 Task: Forward email as attachment with the signature Haven Turner with the subject Confirmation of a call from softage.8@softage.net to softage.4@softage.net and softage.5@softage.net with BCC to softage.6@softage.net with the message I appreciate your attention to detail and thoroughness in this project.
Action: Mouse moved to (94, 94)
Screenshot: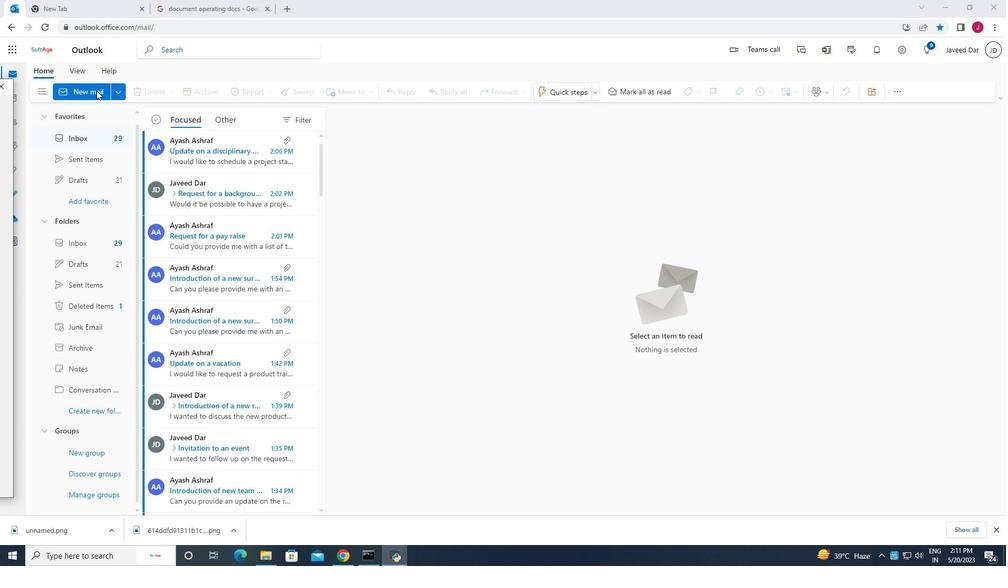 
Action: Mouse pressed left at (94, 94)
Screenshot: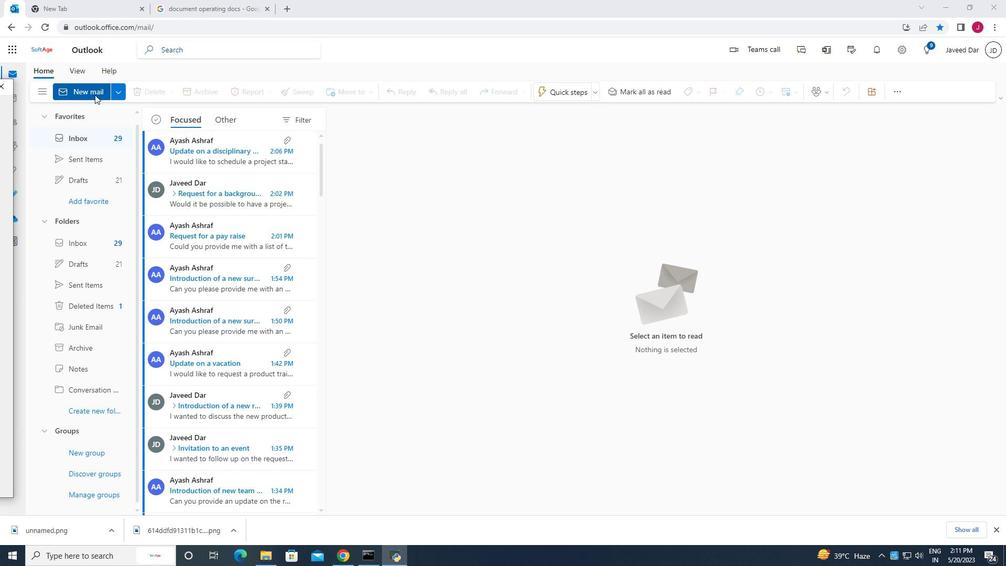 
Action: Mouse moved to (676, 90)
Screenshot: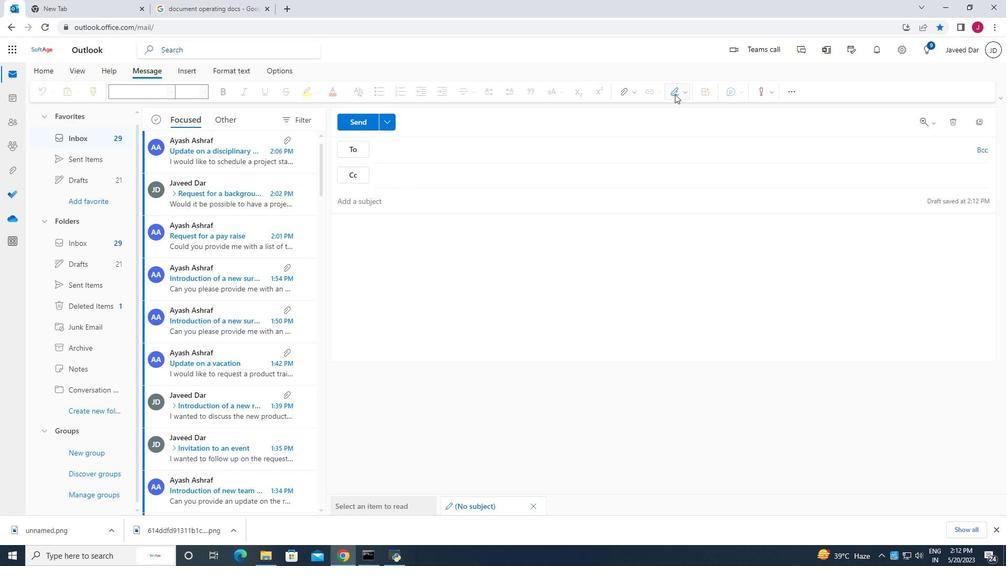 
Action: Mouse pressed left at (676, 90)
Screenshot: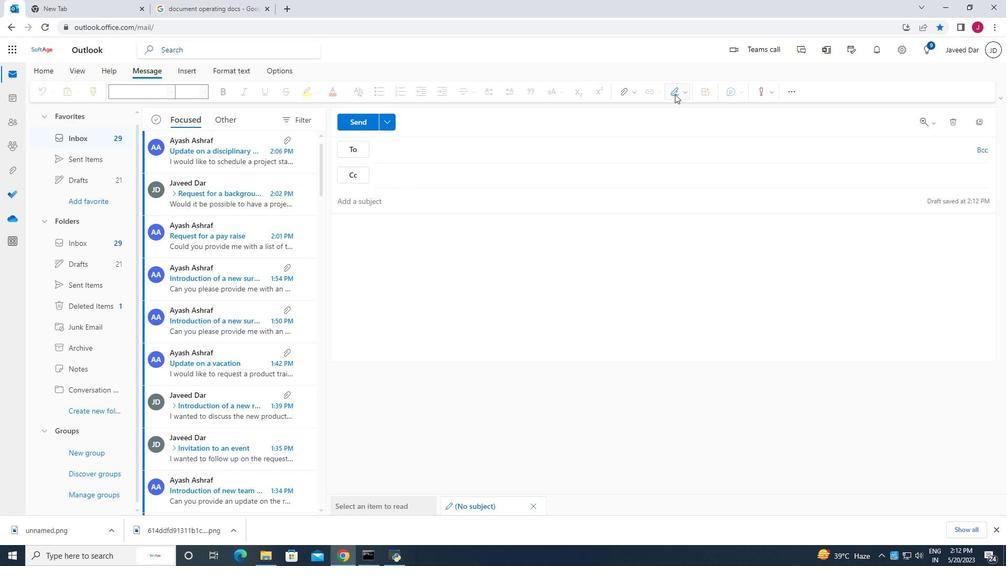 
Action: Mouse moved to (655, 113)
Screenshot: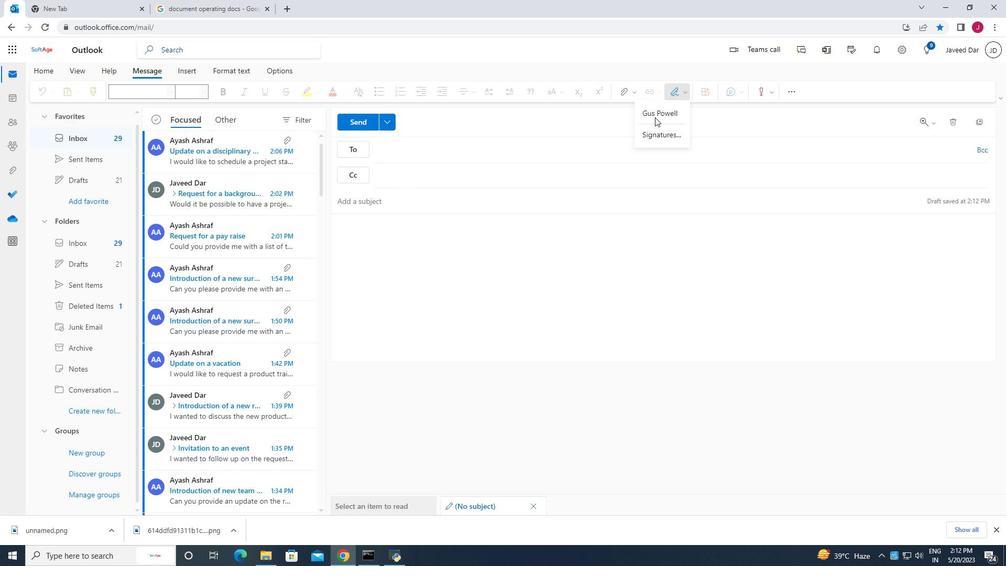 
Action: Mouse pressed left at (655, 113)
Screenshot: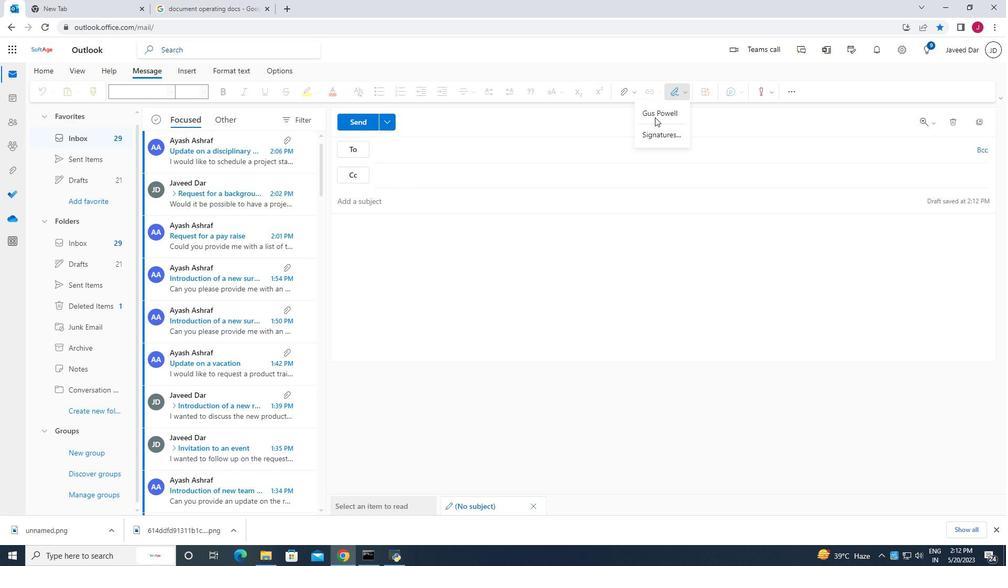 
Action: Mouse moved to (383, 247)
Screenshot: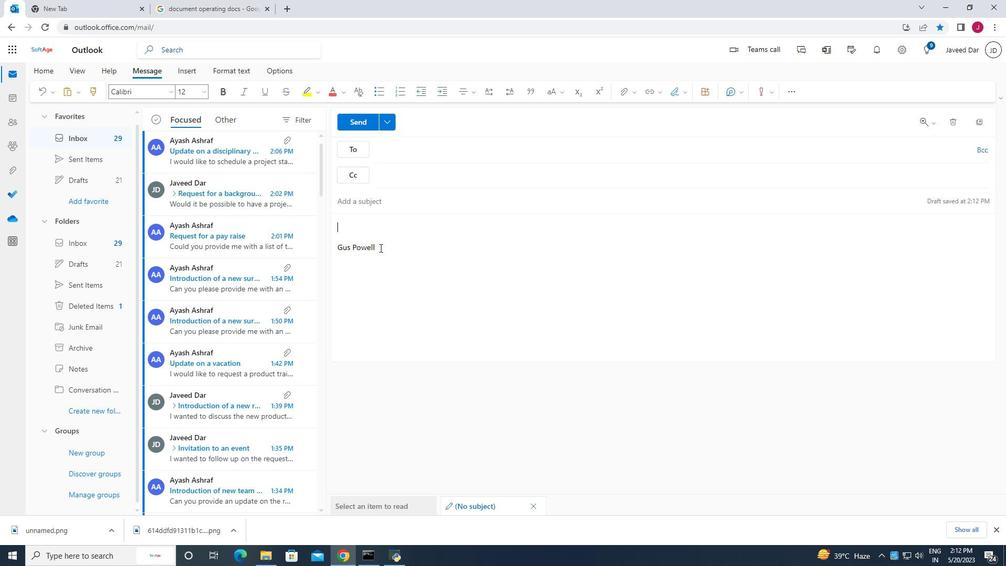 
Action: Mouse pressed left at (383, 247)
Screenshot: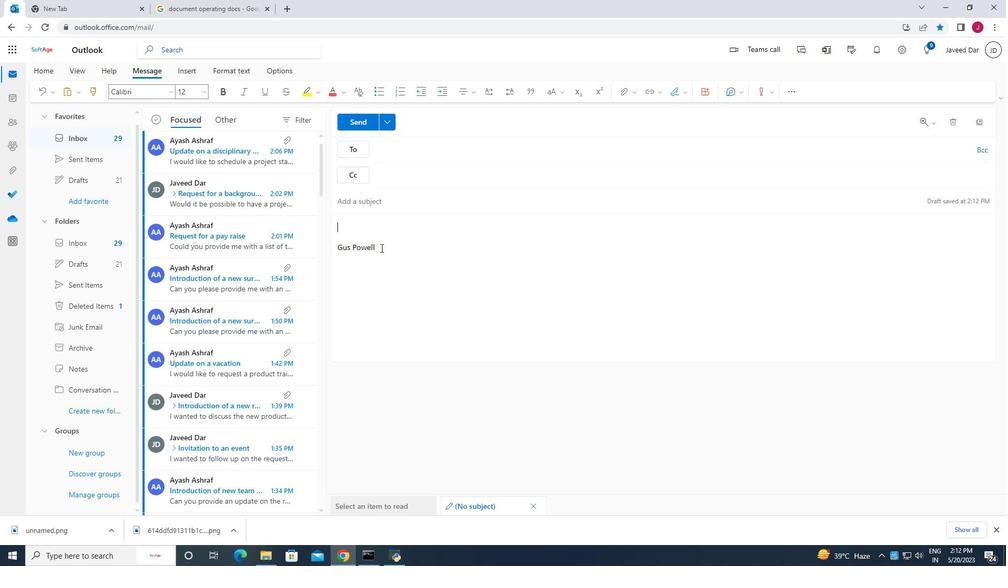
Action: Mouse moved to (380, 246)
Screenshot: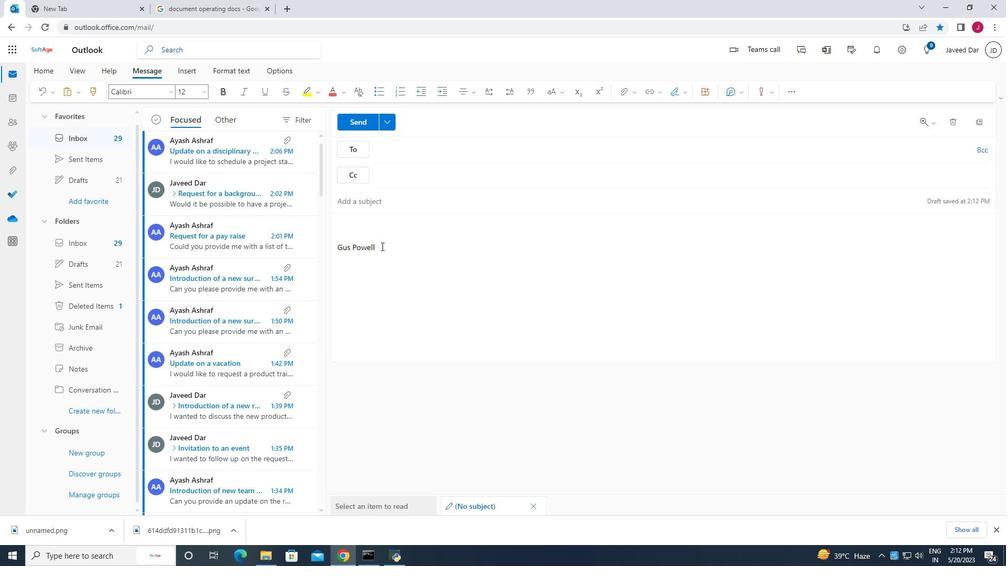 
Action: Key pressed <Key.backspace>
Screenshot: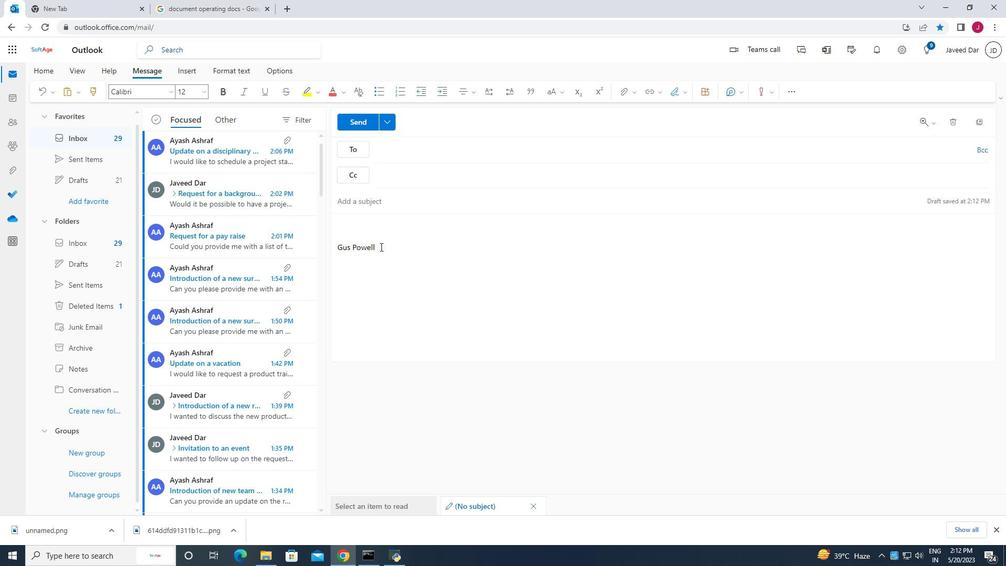 
Action: Mouse moved to (376, 246)
Screenshot: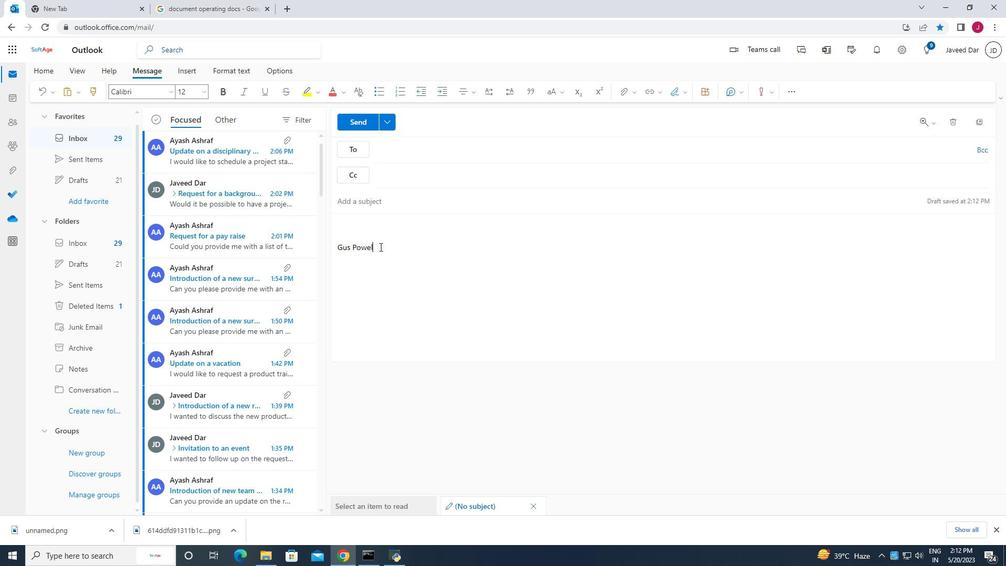 
Action: Key pressed <Key.backspace><Key.backspace><Key.backspace><Key.backspace><Key.backspace><Key.backspace><Key.backspace><Key.backspace><Key.backspace><Key.backspace><Key.backspace>
Screenshot: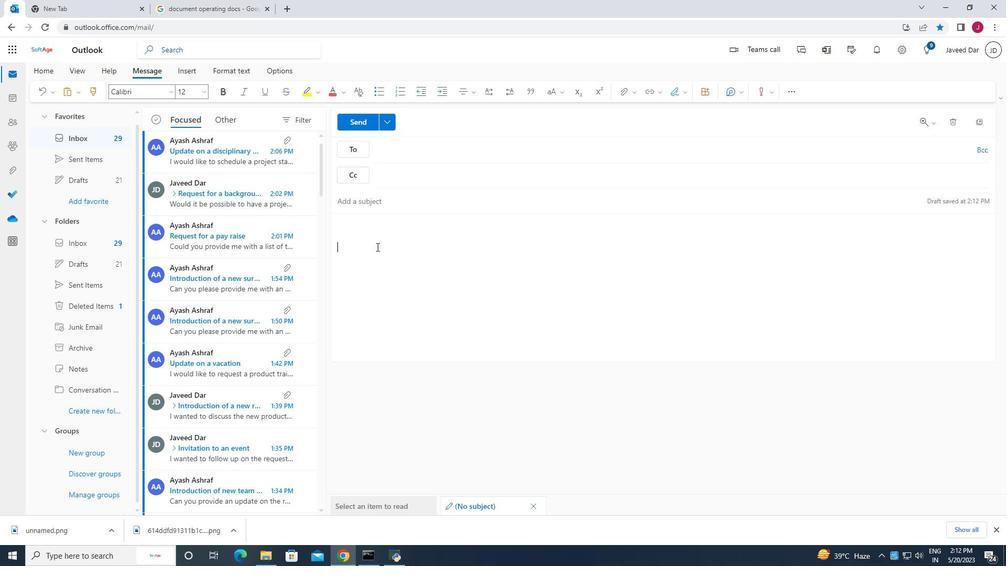 
Action: Mouse moved to (385, 239)
Screenshot: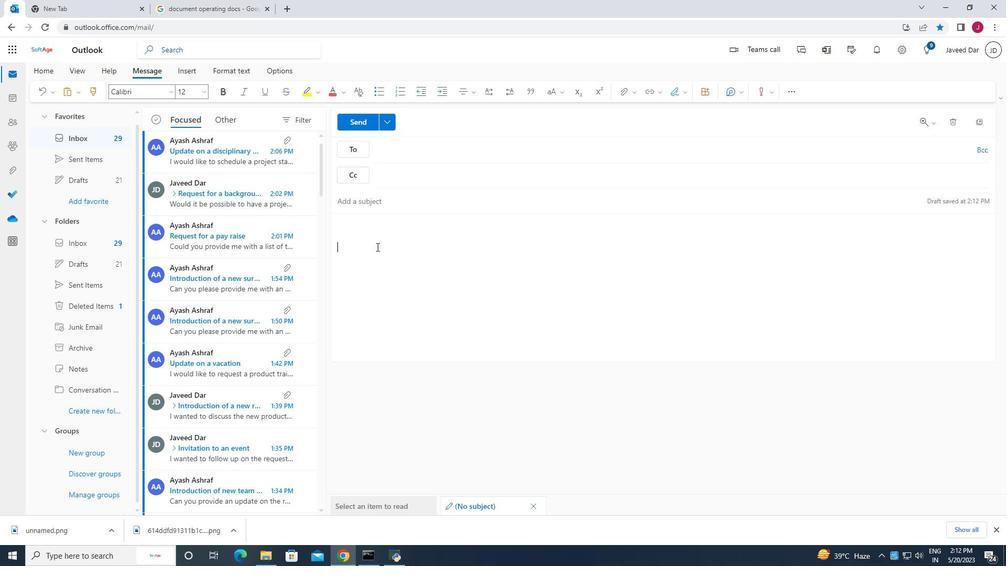 
Action: Key pressed <Key.backspace>
Screenshot: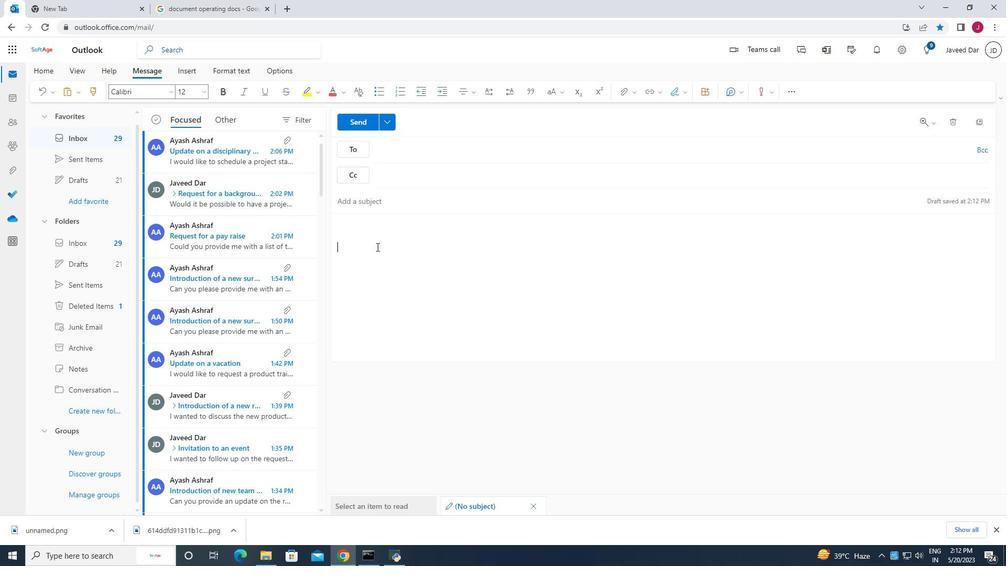 
Action: Mouse moved to (675, 89)
Screenshot: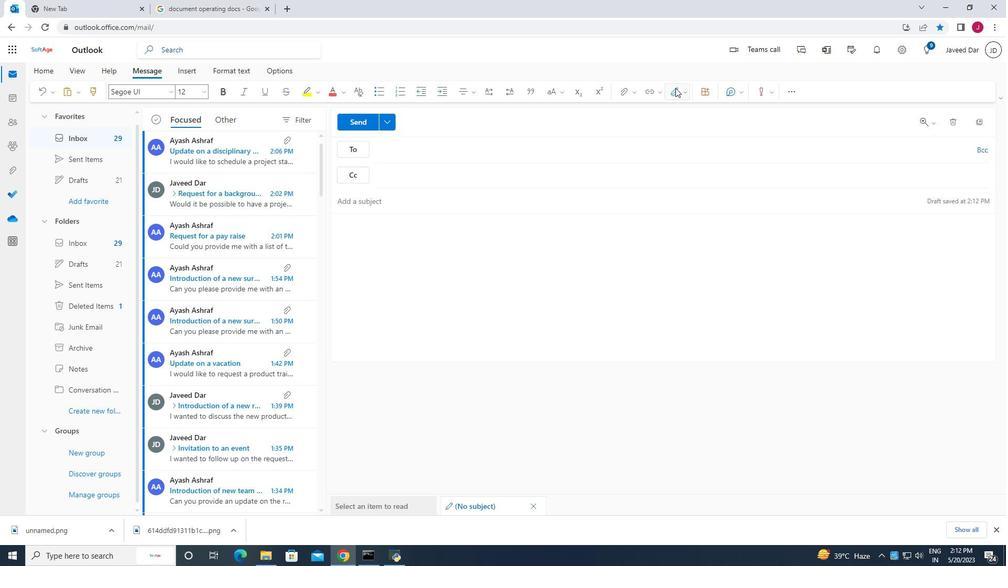 
Action: Mouse pressed left at (675, 89)
Screenshot: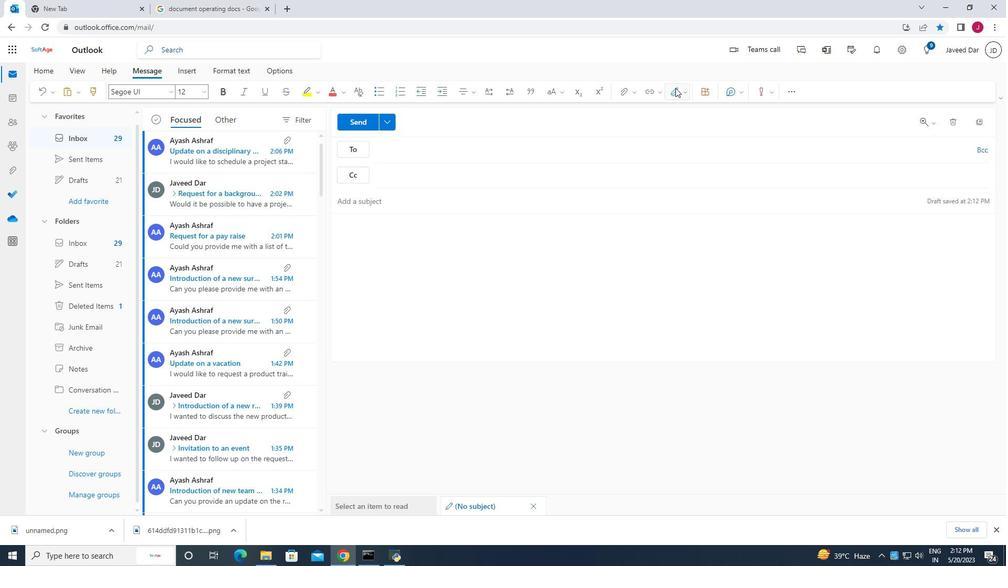 
Action: Mouse moved to (677, 133)
Screenshot: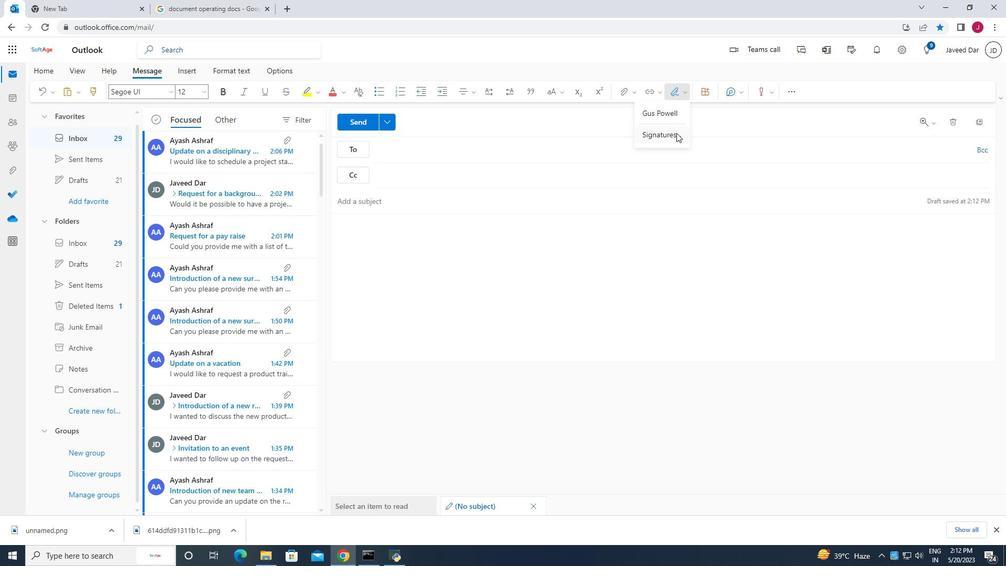 
Action: Mouse pressed left at (677, 133)
Screenshot: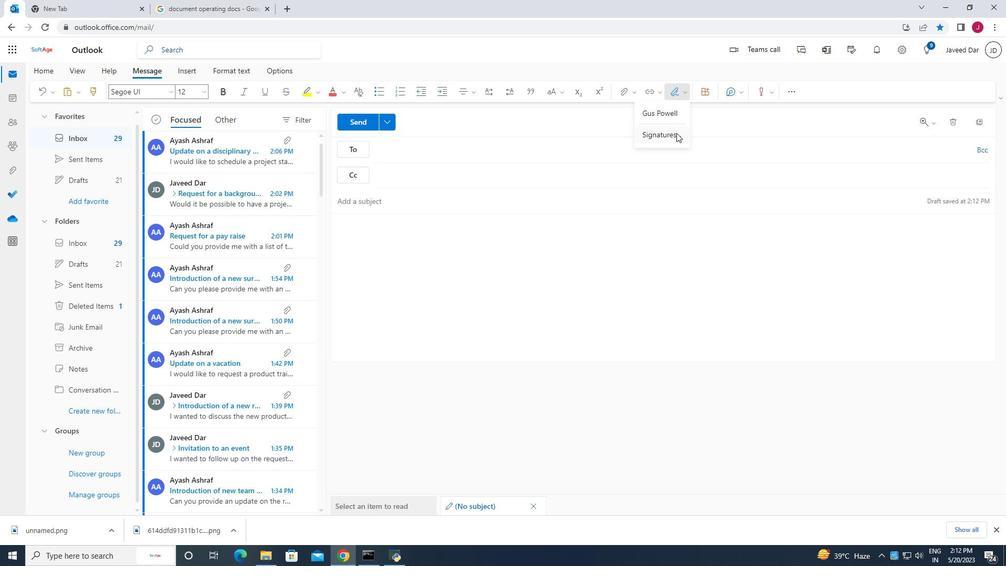 
Action: Mouse moved to (712, 171)
Screenshot: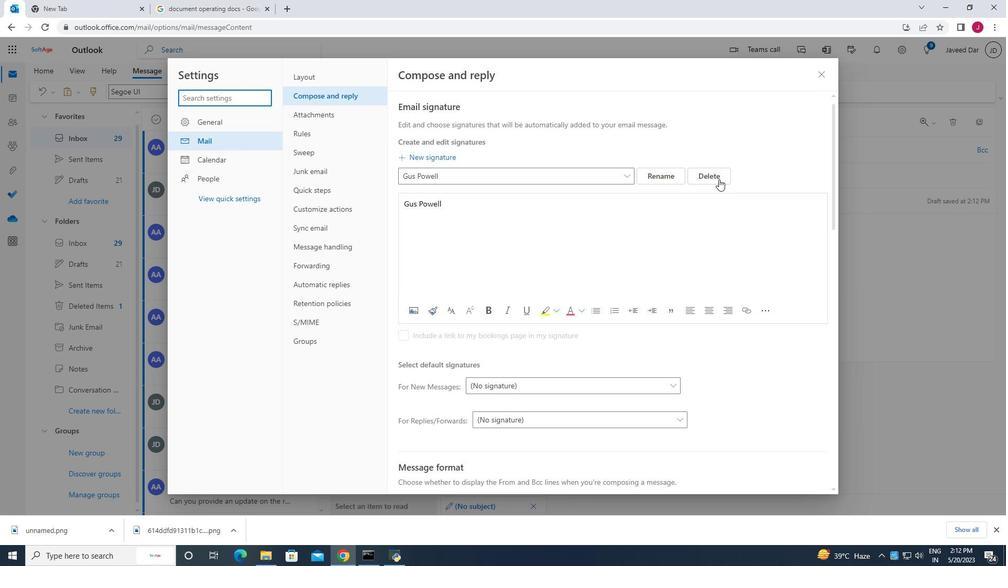 
Action: Mouse pressed left at (712, 171)
Screenshot: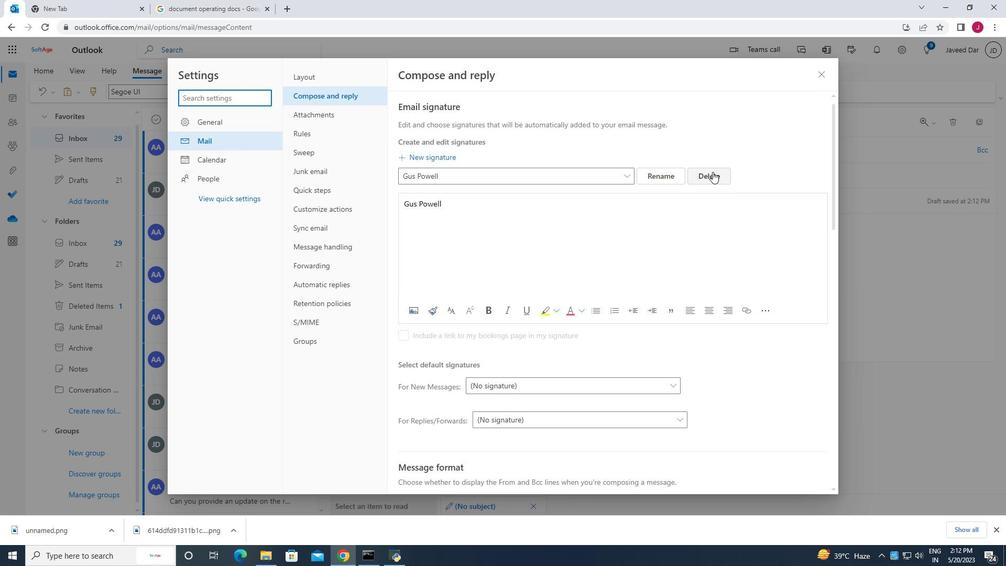 
Action: Mouse moved to (447, 178)
Screenshot: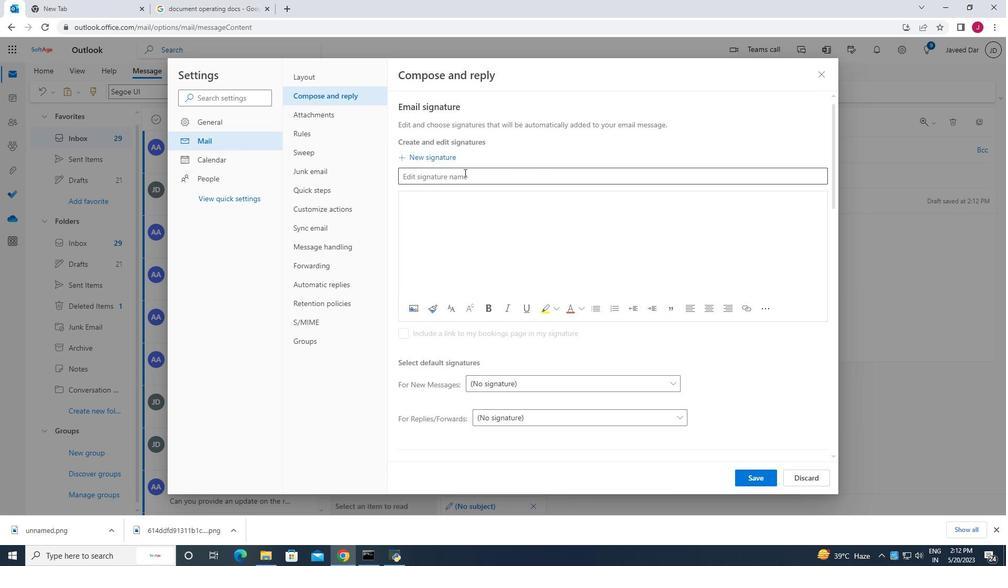 
Action: Mouse pressed left at (447, 178)
Screenshot: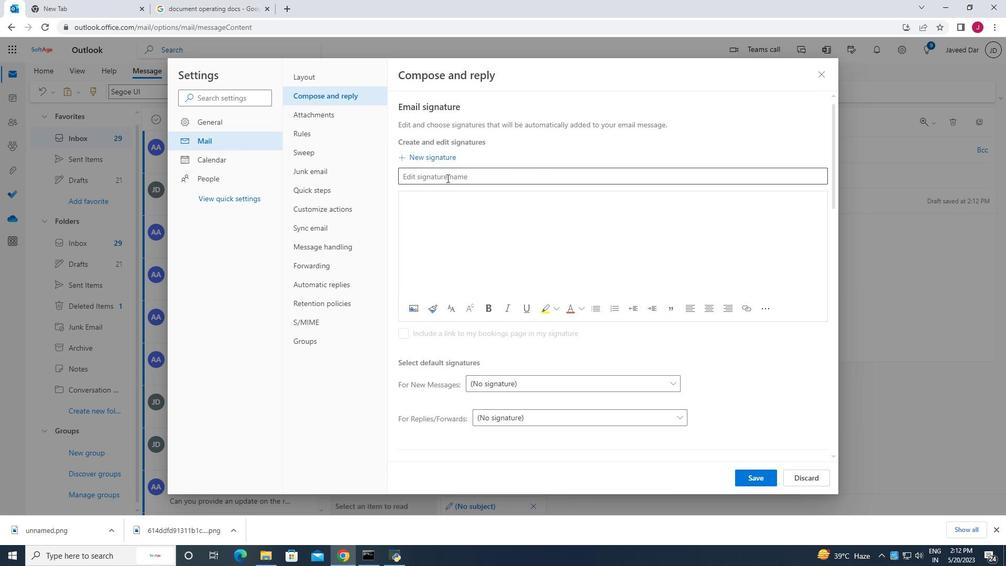 
Action: Mouse moved to (447, 174)
Screenshot: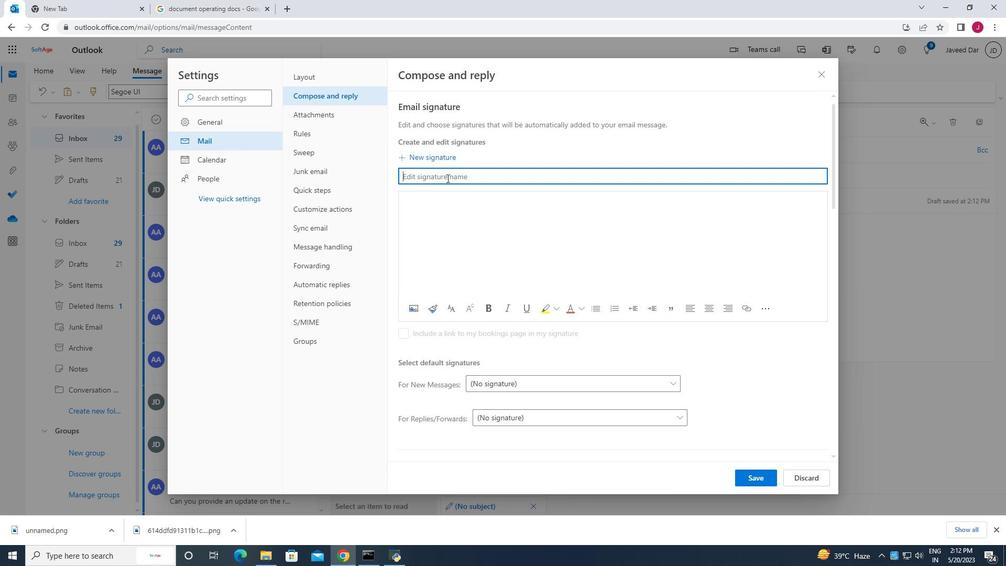 
Action: Key pressed <Key.caps_lock>H<Key.caps_lock>aven<Key.space><Key.caps_lock>T<Key.caps_lock>urner
Screenshot: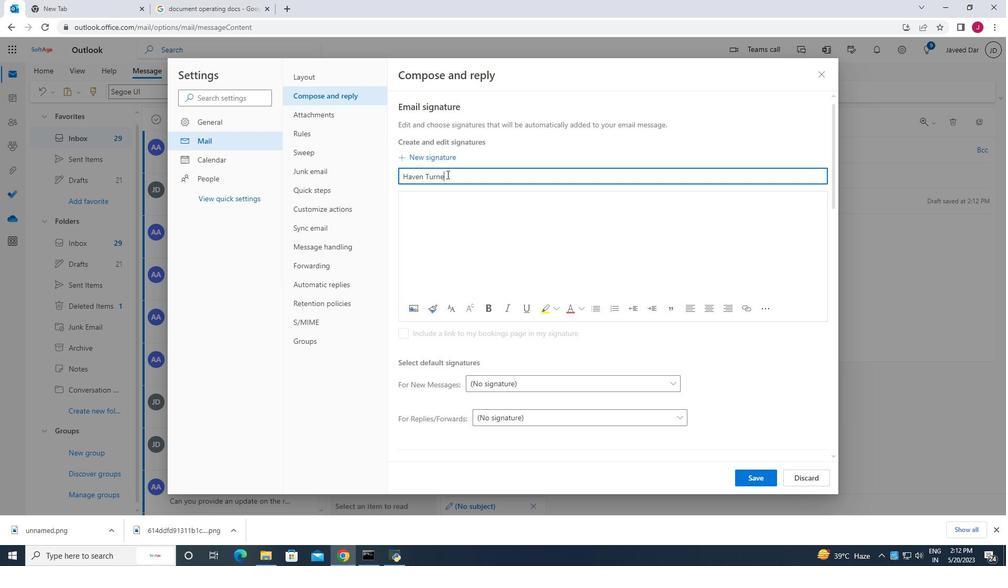 
Action: Mouse moved to (428, 199)
Screenshot: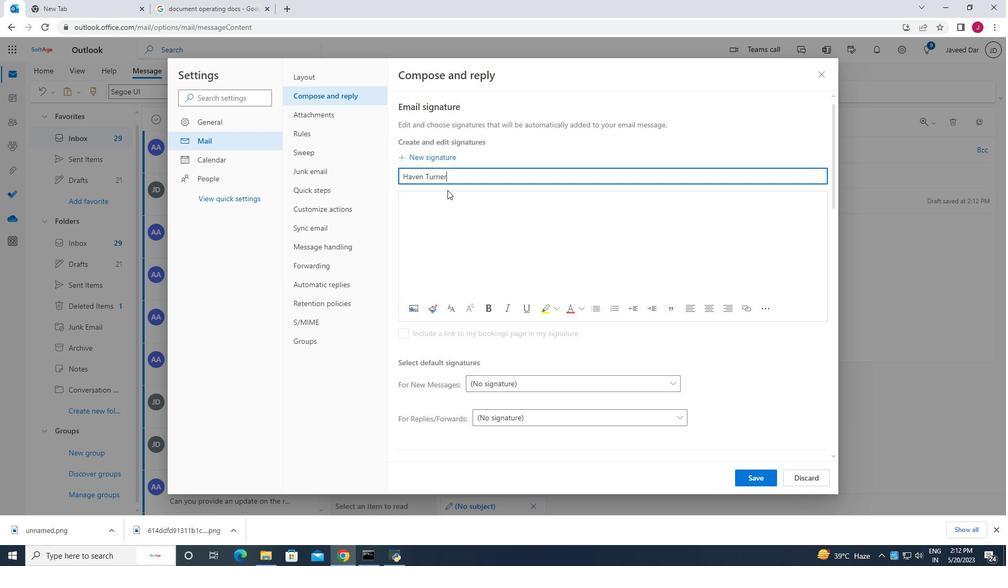 
Action: Mouse pressed left at (428, 199)
Screenshot: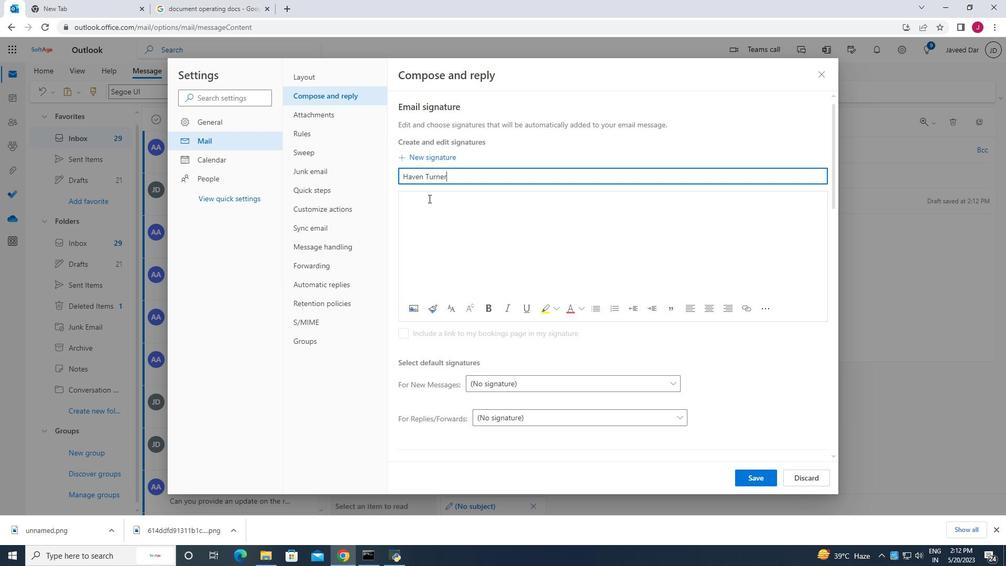 
Action: Mouse moved to (426, 198)
Screenshot: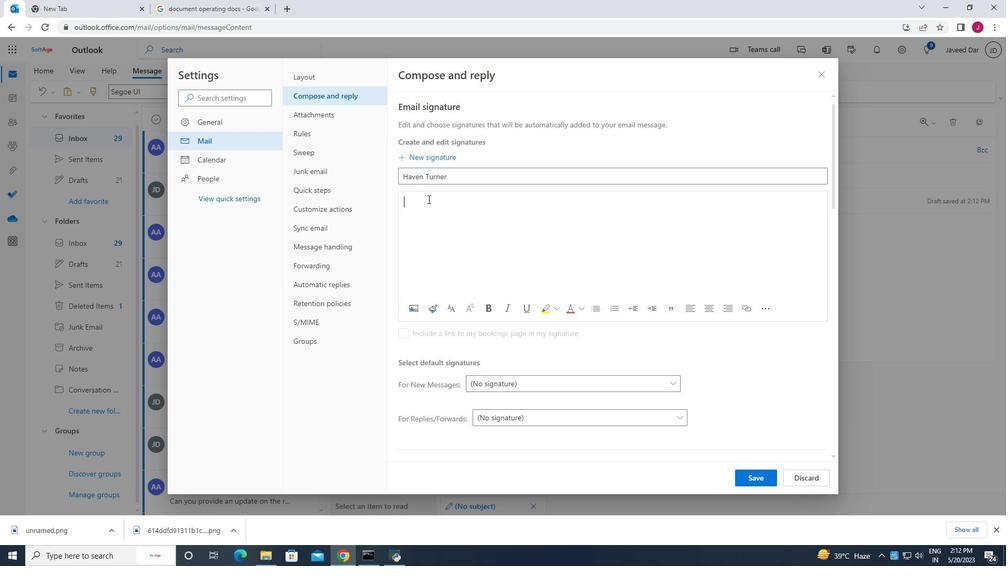 
Action: Key pressed <Key.caps_lock>H<Key.caps_lock>aven<Key.space><Key.caps_lock>T<Key.caps_lock>urner
Screenshot: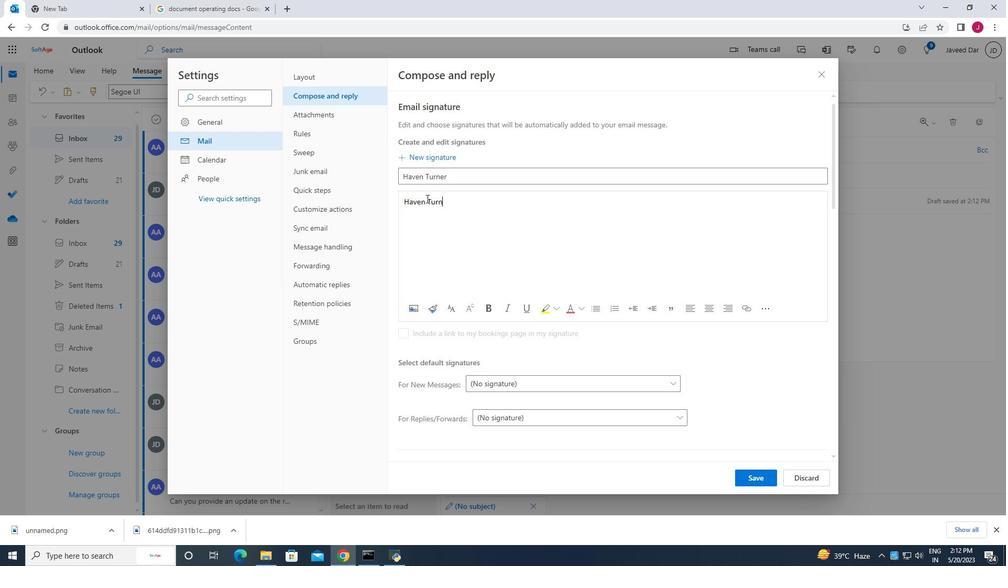 
Action: Mouse moved to (761, 476)
Screenshot: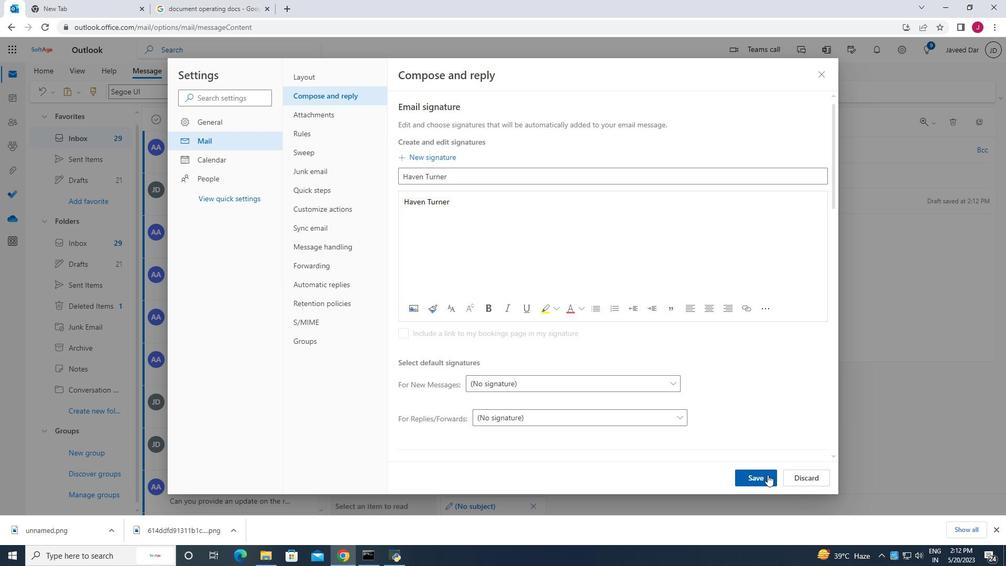 
Action: Mouse pressed left at (761, 476)
Screenshot: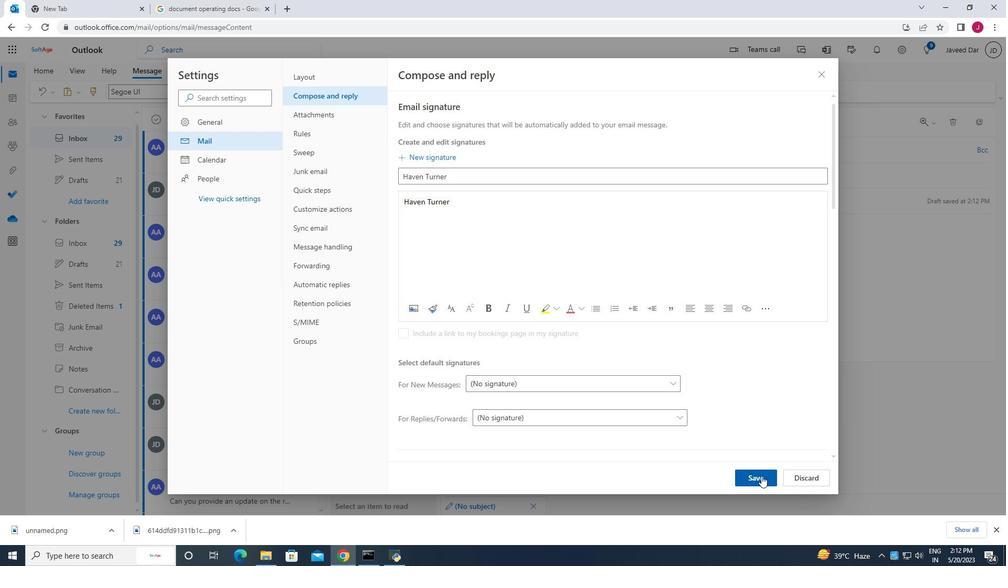 
Action: Mouse moved to (820, 74)
Screenshot: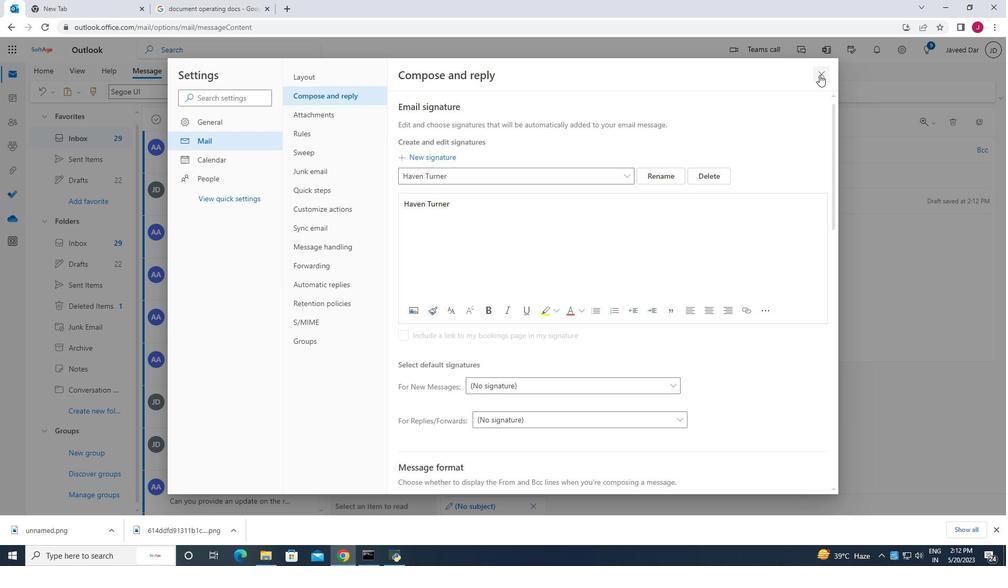 
Action: Mouse pressed left at (820, 74)
Screenshot: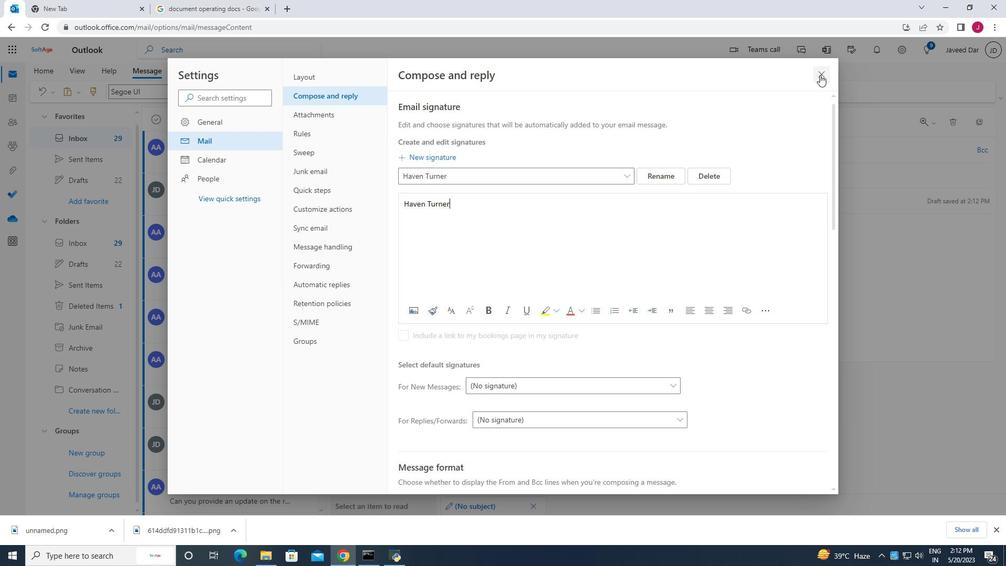 
Action: Mouse moved to (674, 92)
Screenshot: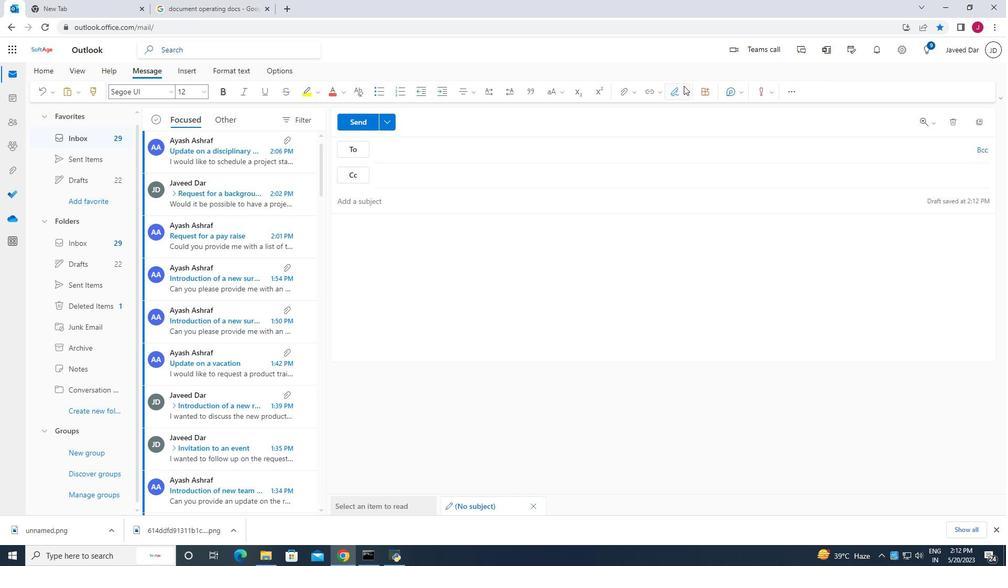 
Action: Mouse pressed left at (674, 92)
Screenshot: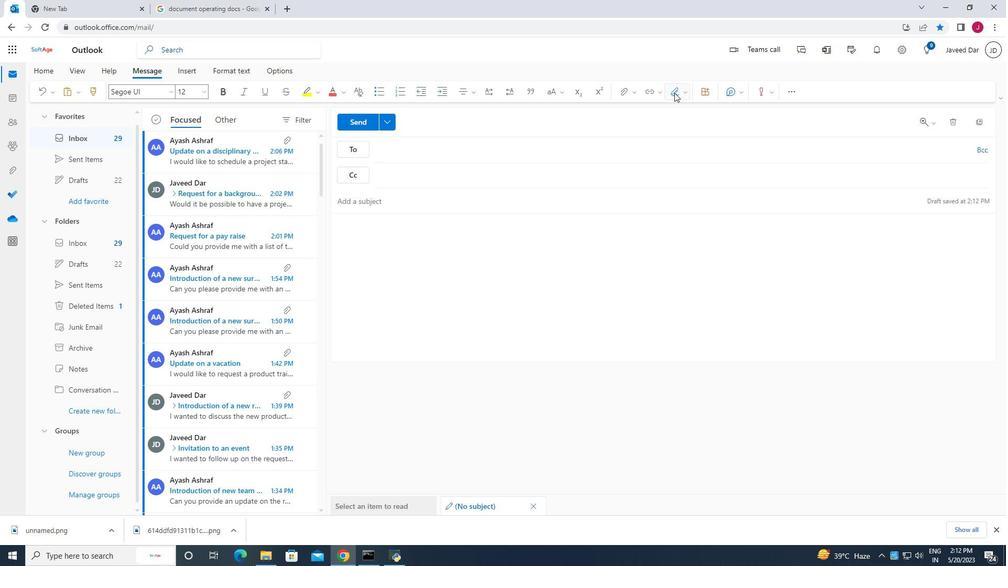 
Action: Mouse moved to (653, 114)
Screenshot: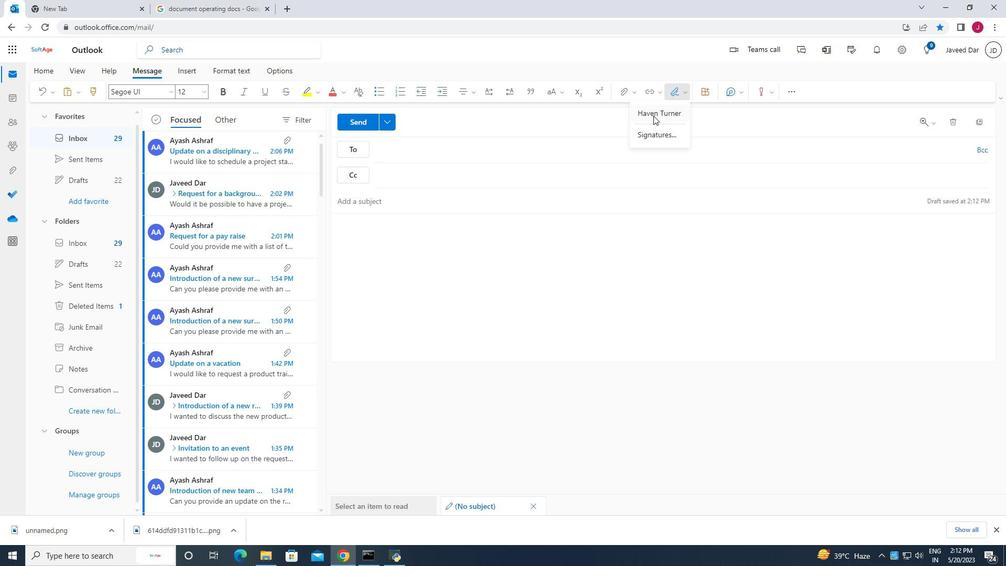 
Action: Mouse pressed left at (653, 114)
Screenshot: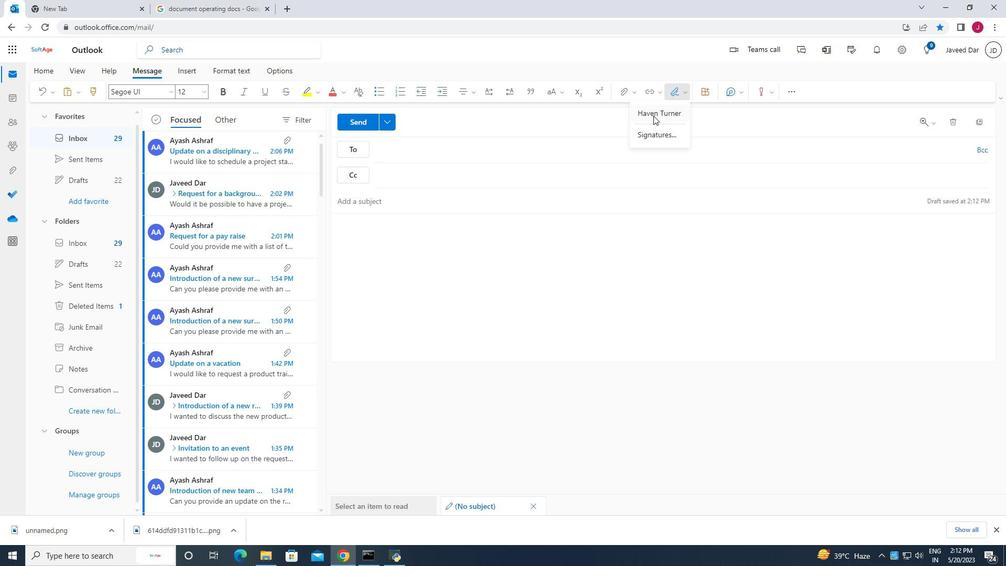 
Action: Mouse moved to (357, 199)
Screenshot: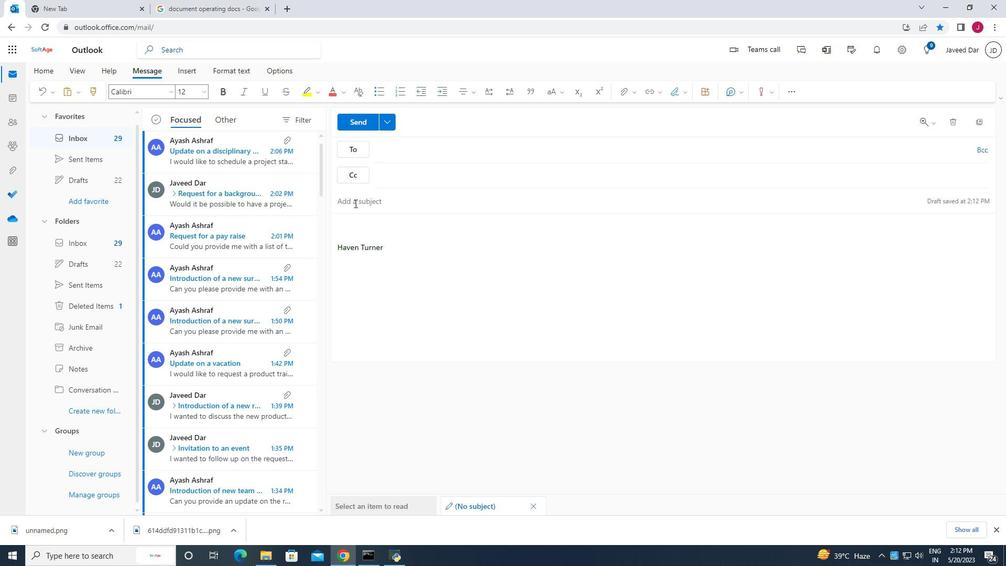 
Action: Mouse pressed left at (357, 199)
Screenshot: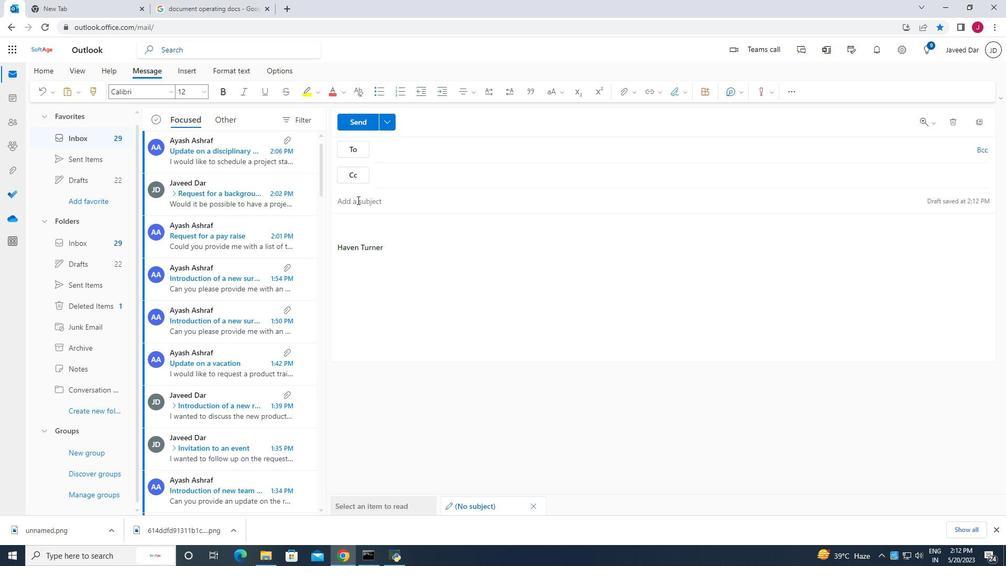
Action: Mouse moved to (358, 199)
Screenshot: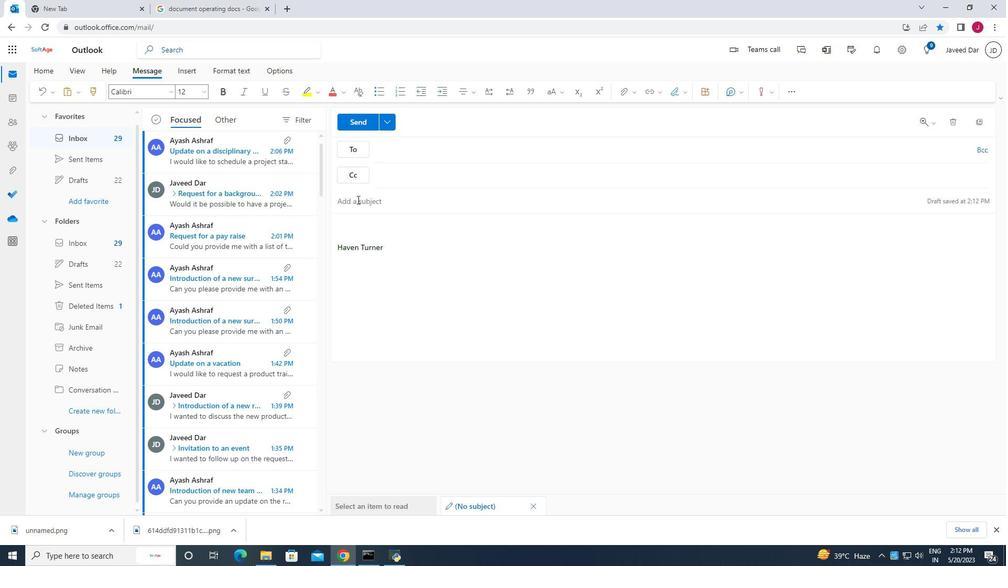 
Action: Key pressed <Key.caps_lock>C<Key.caps_lock>onfirmation<Key.space>of<Key.space>a<Key.space>call<Key.space>
Screenshot: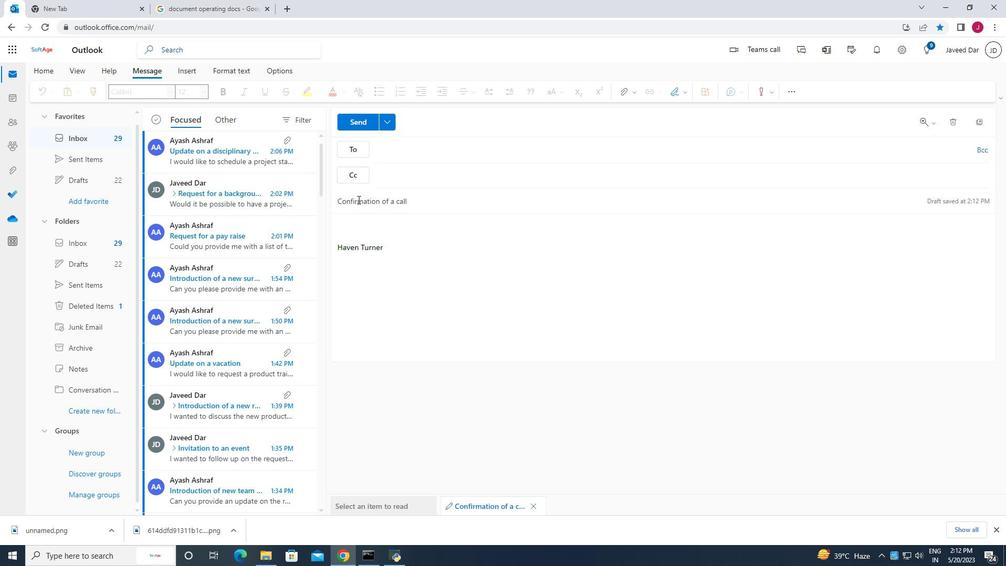 
Action: Mouse moved to (364, 235)
Screenshot: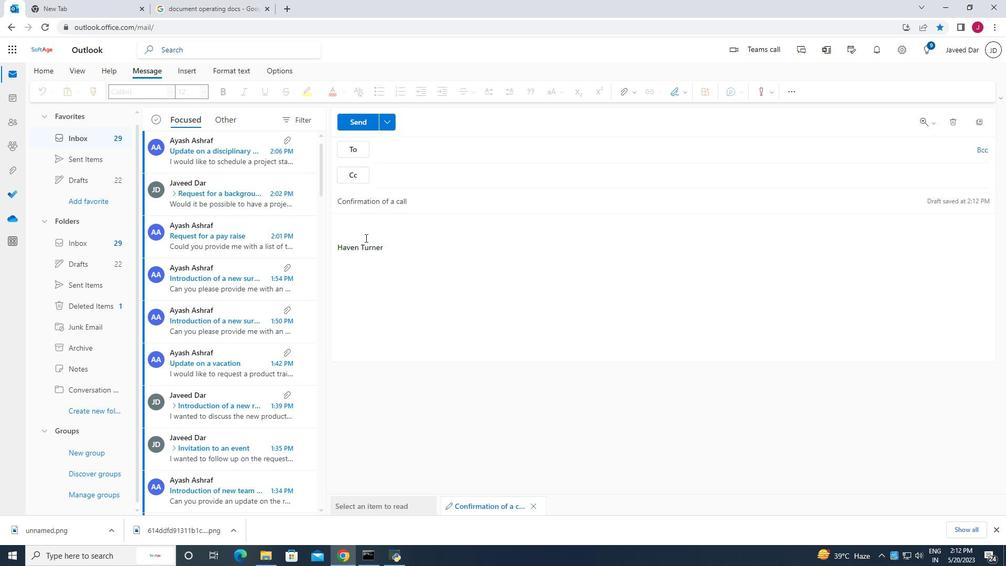 
Action: Mouse pressed left at (364, 235)
Screenshot: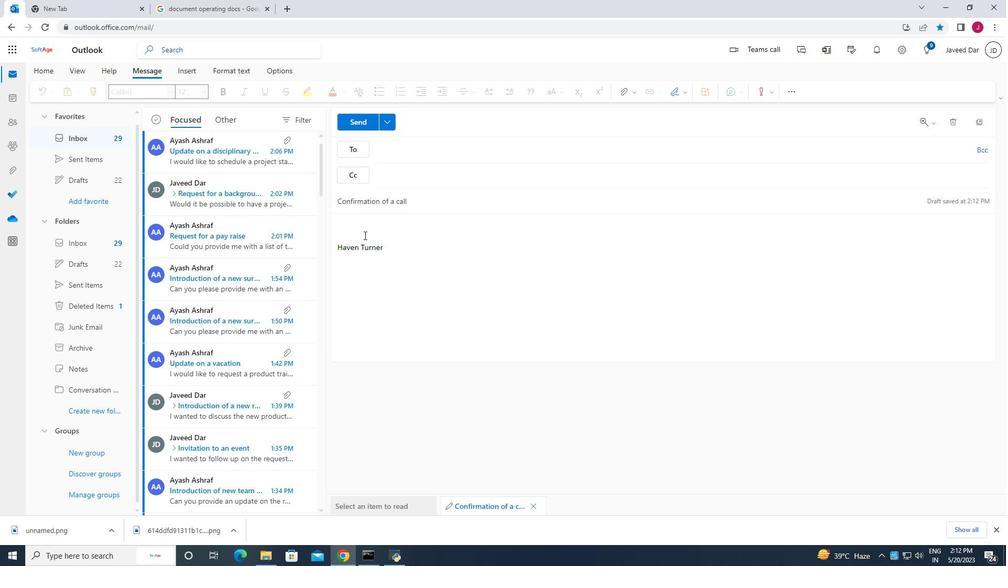 
Action: Mouse moved to (372, 220)
Screenshot: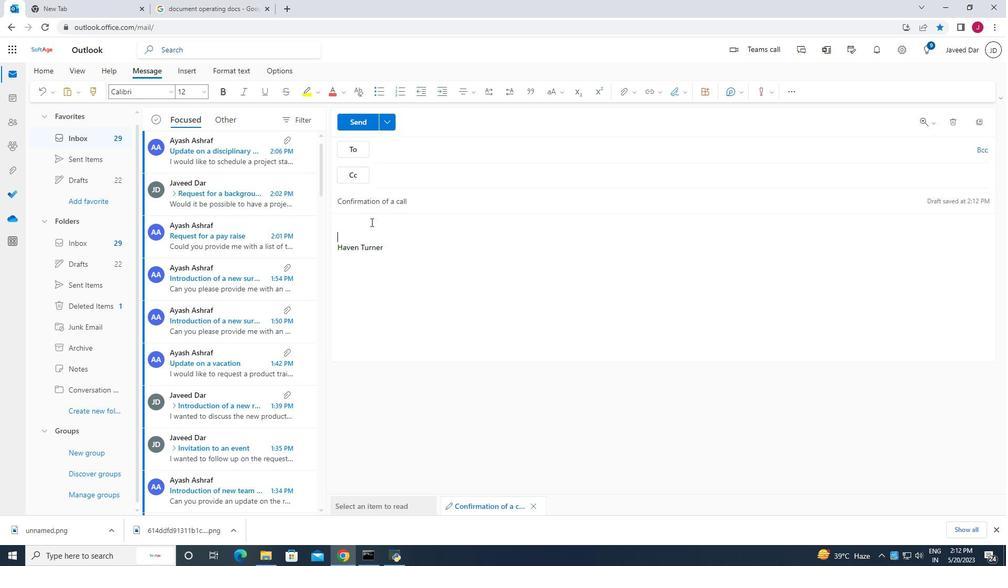 
Action: Key pressed <Key.caps_lock>I<Key.caps_lock><Key.space>appriciate<Key.space>your<Key.space>attention<Key.space>
Screenshot: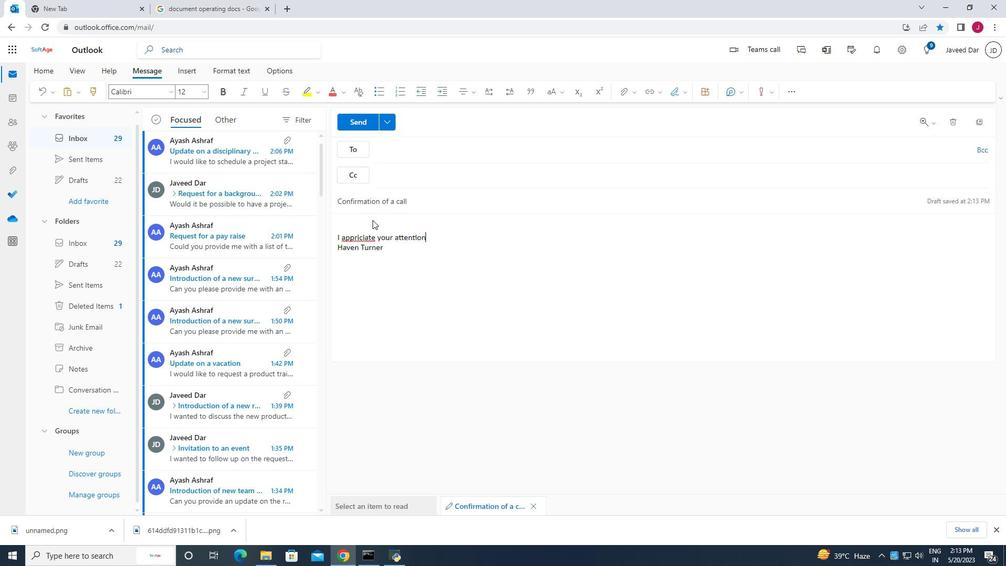 
Action: Mouse moved to (359, 237)
Screenshot: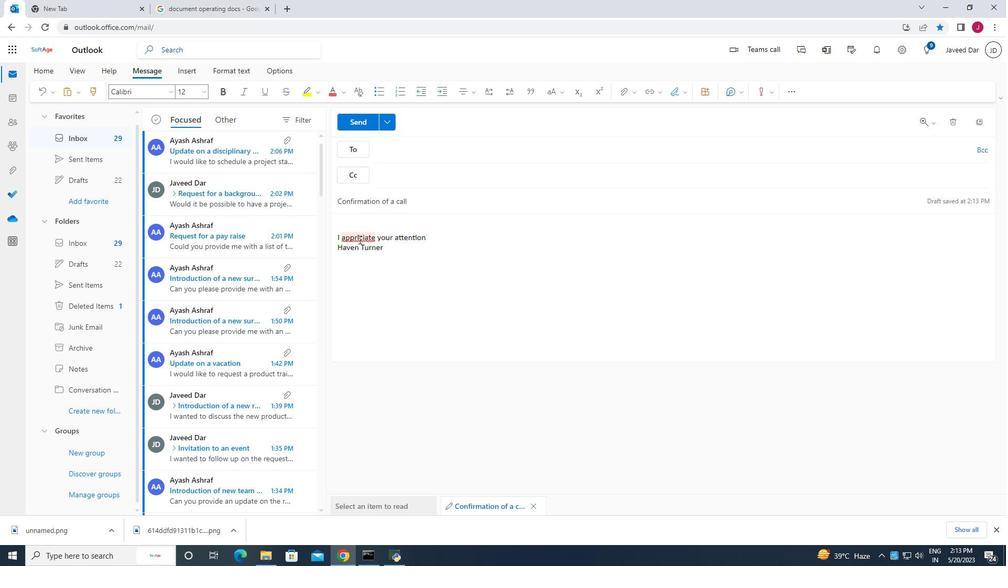 
Action: Mouse pressed left at (359, 237)
Screenshot: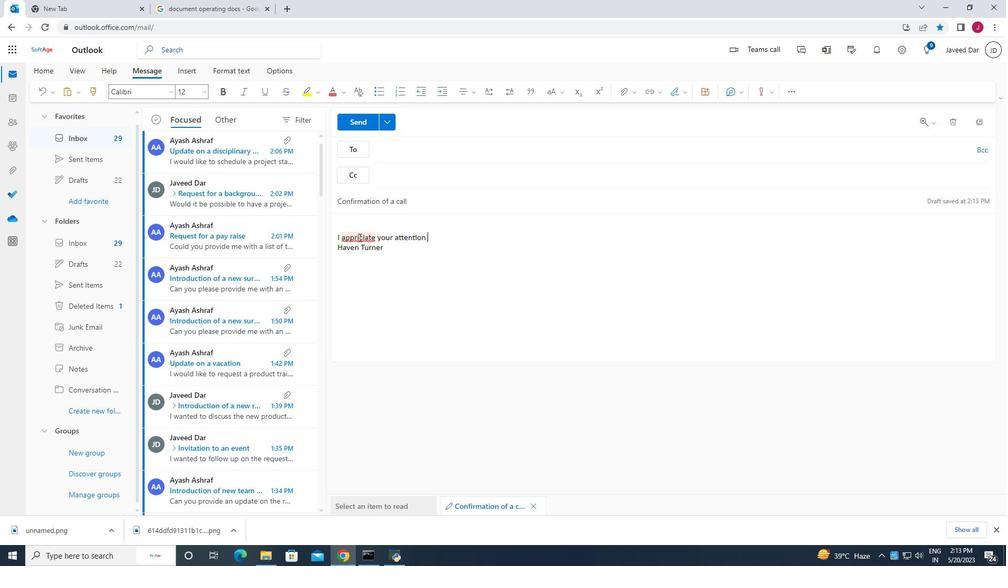 
Action: Mouse moved to (362, 239)
Screenshot: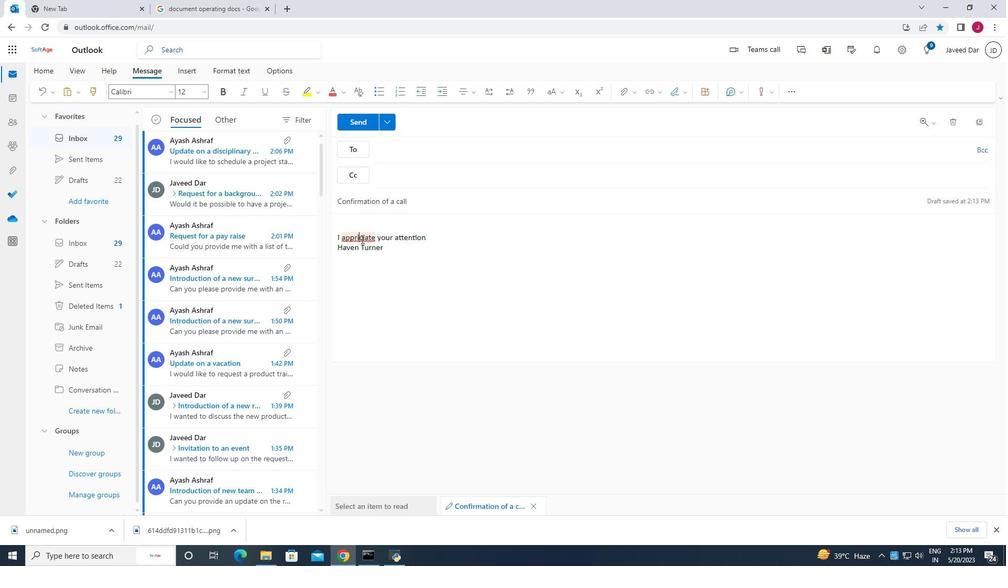 
Action: Key pressed <Key.backspace>e
Screenshot: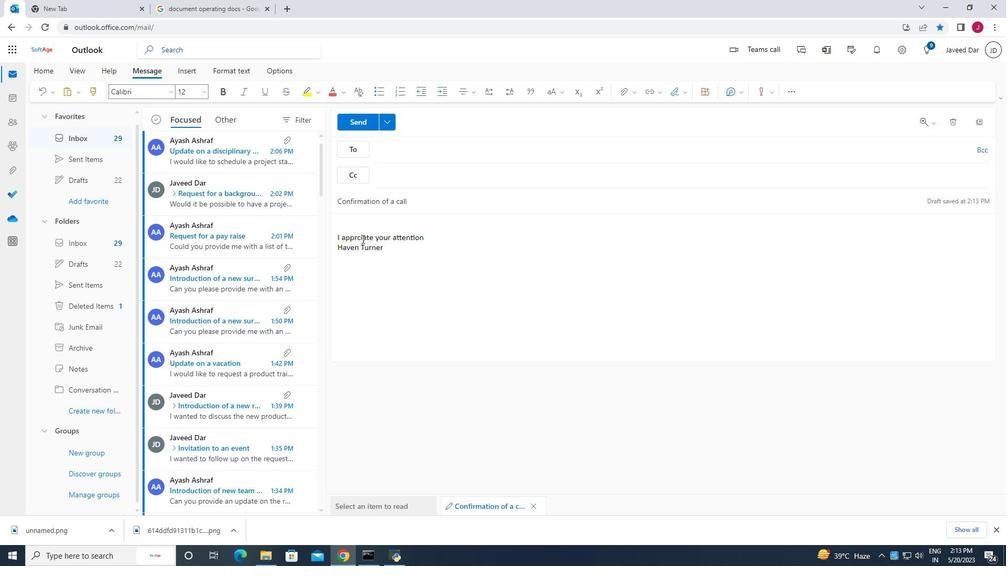 
Action: Mouse moved to (443, 243)
Screenshot: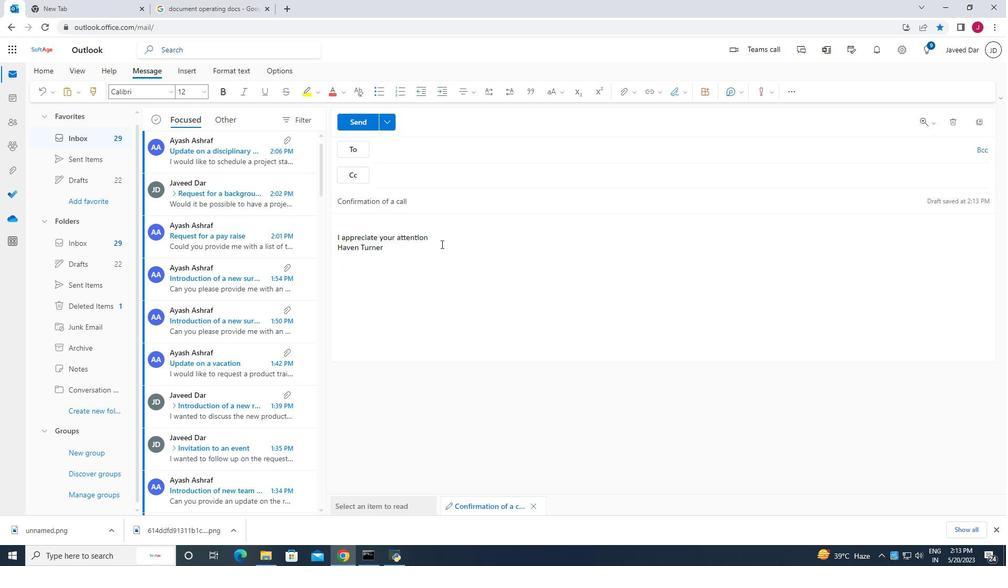 
Action: Mouse pressed left at (443, 243)
Screenshot: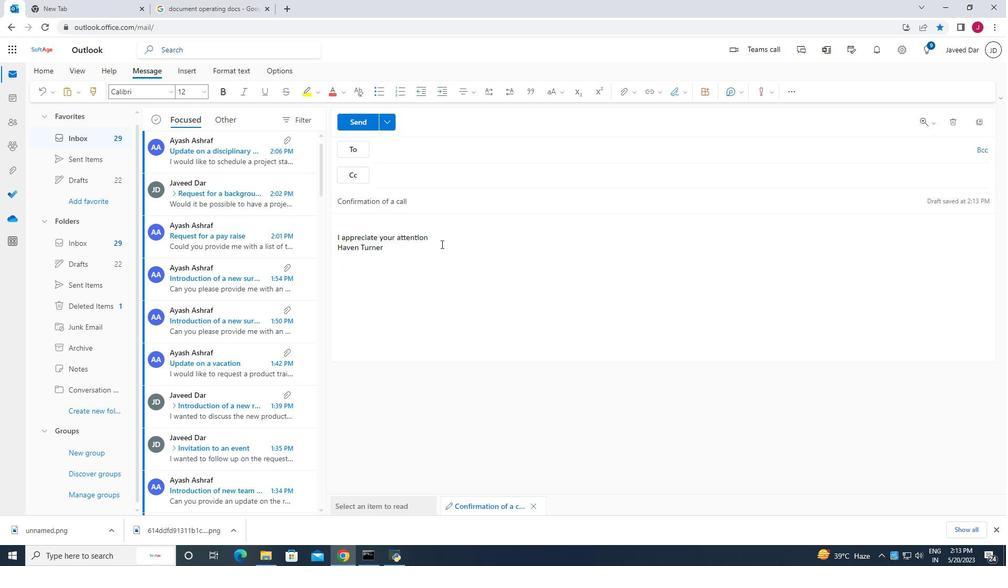 
Action: Mouse moved to (447, 236)
Screenshot: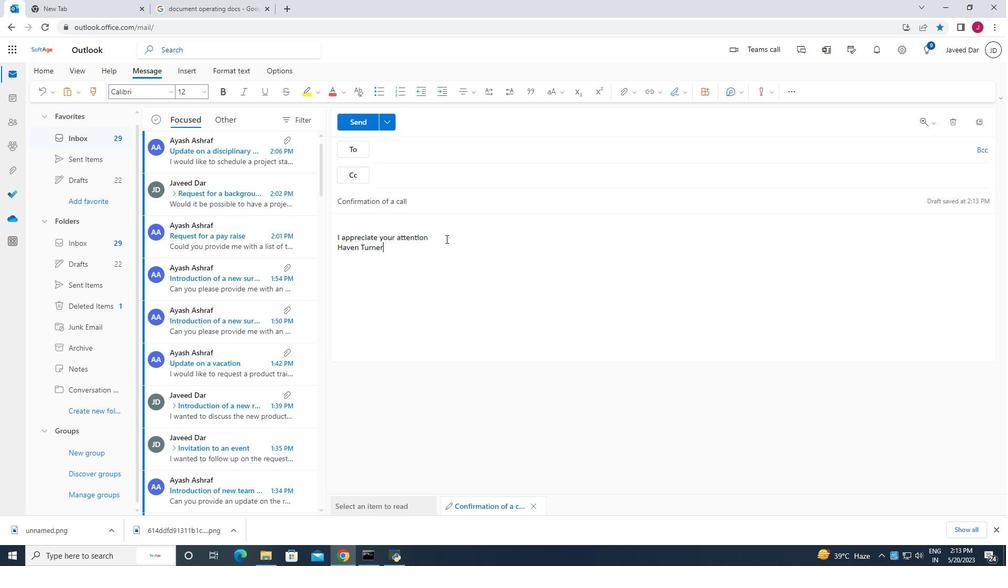 
Action: Mouse pressed left at (447, 236)
Screenshot: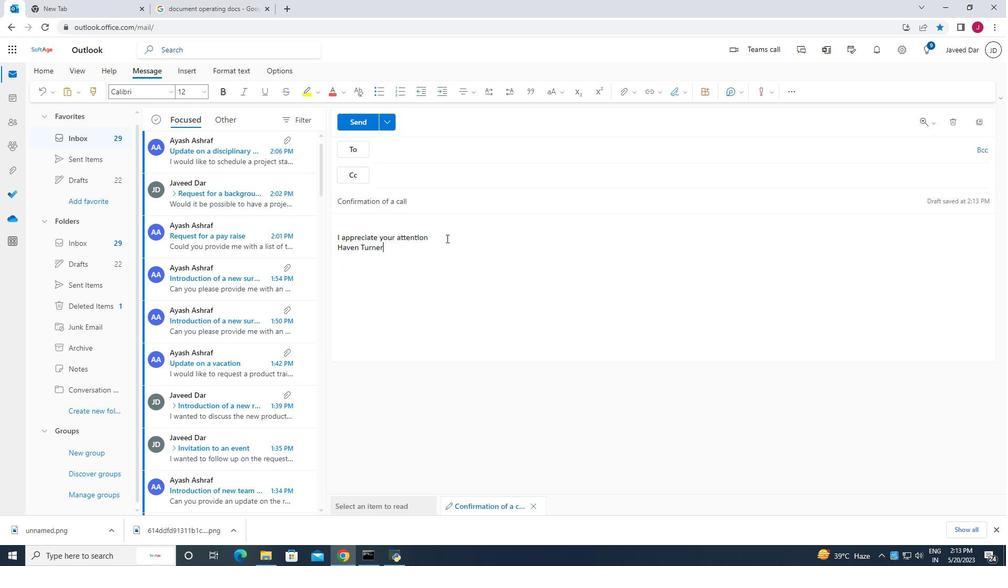 
Action: Mouse moved to (446, 237)
Screenshot: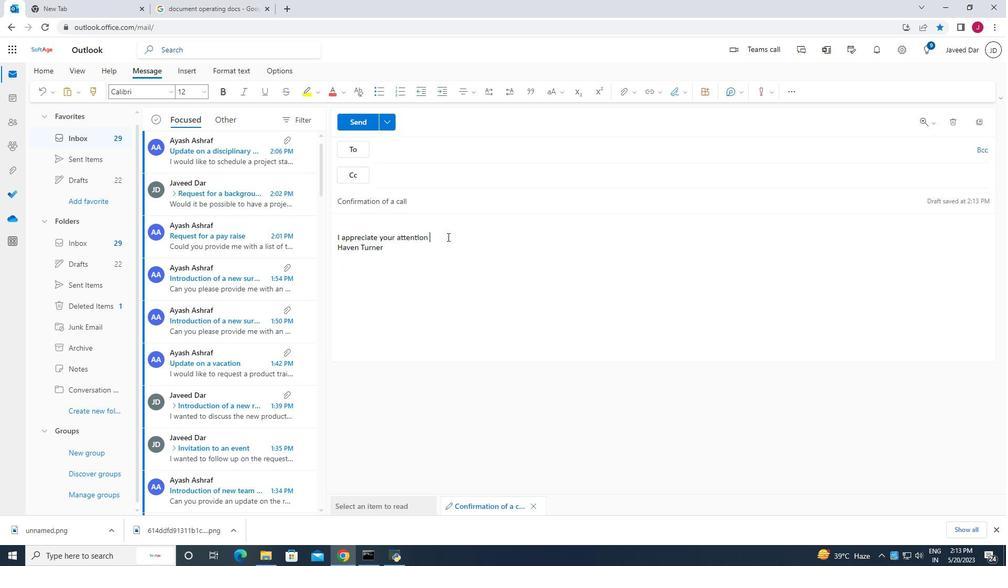 
Action: Key pressed to<Key.space>detail<Key.space>and<Key.space>thoroughness<Key.space>in<Key.space>this<Key.space>project.
Screenshot: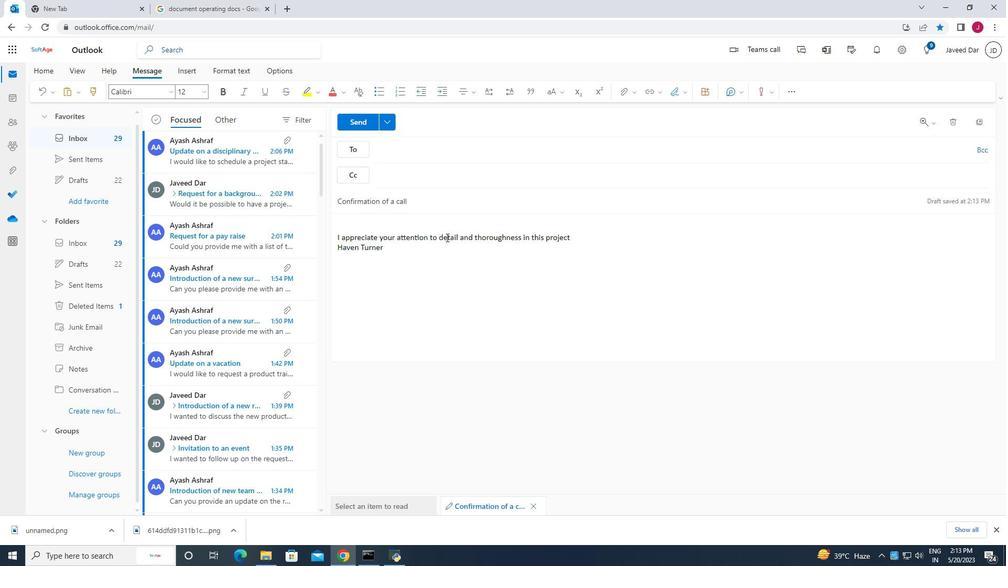 
Action: Mouse moved to (984, 151)
Screenshot: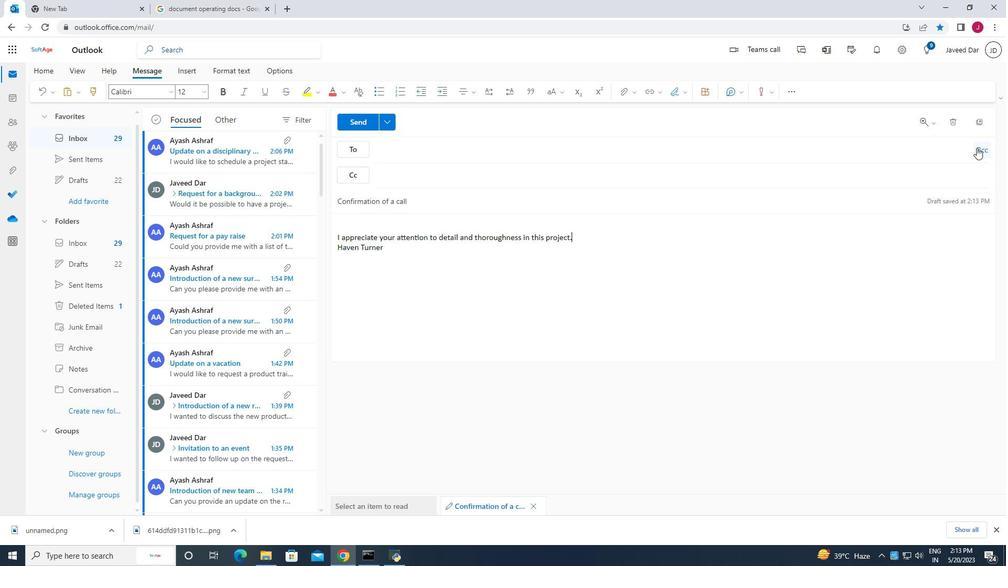 
Action: Mouse pressed left at (984, 151)
Screenshot: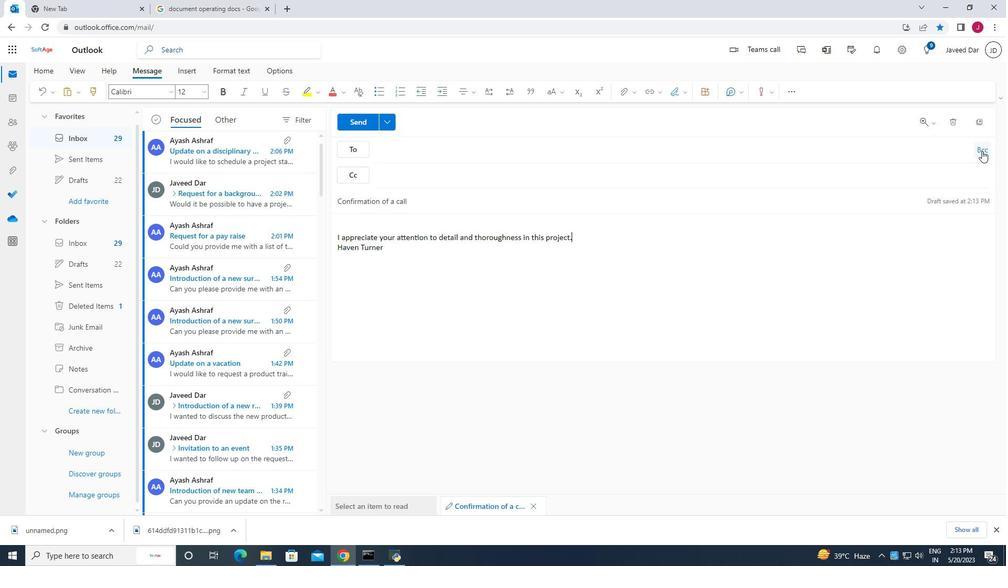 
Action: Mouse moved to (426, 202)
Screenshot: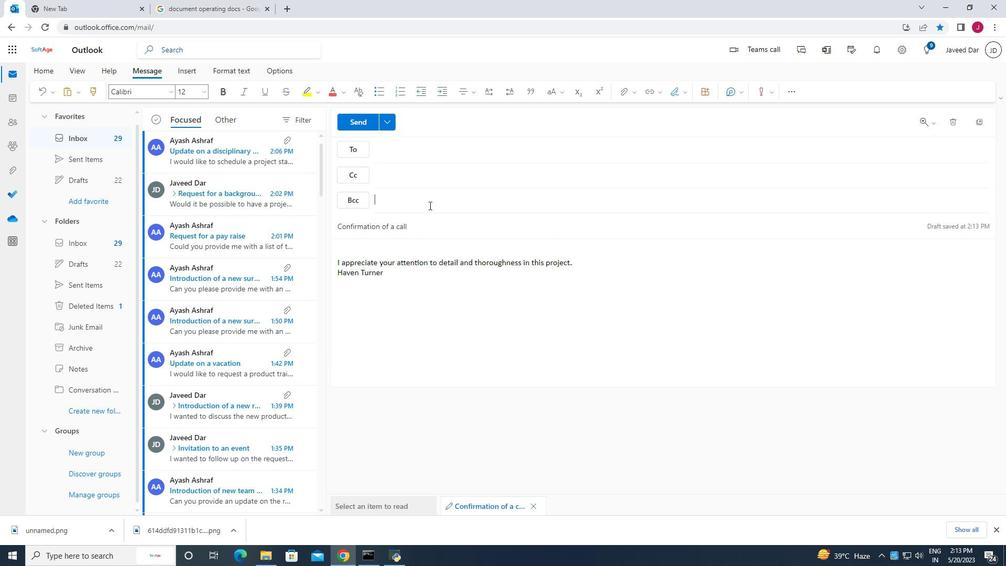 
Action: Key pressed softage.6
Screenshot: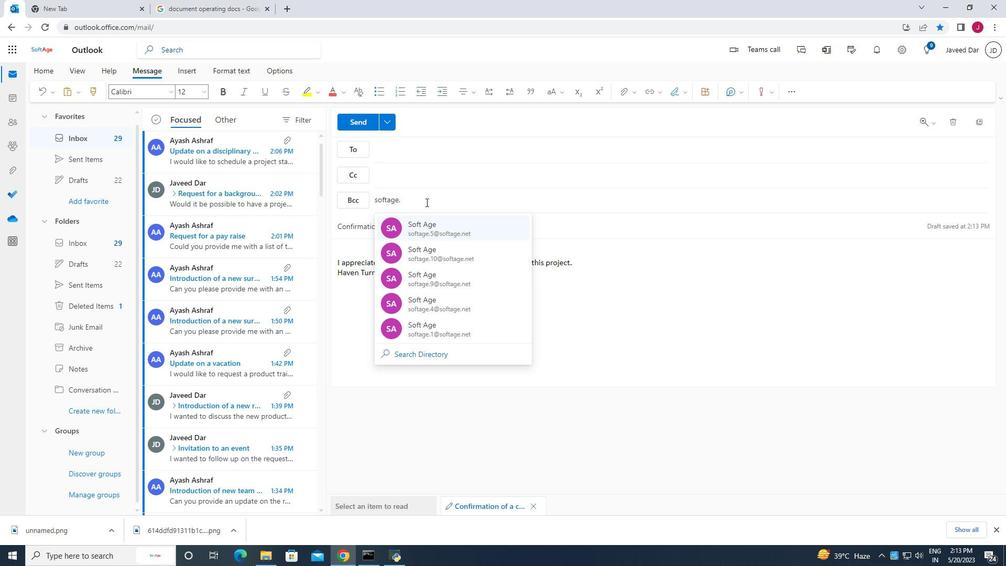 
Action: Mouse moved to (483, 327)
Screenshot: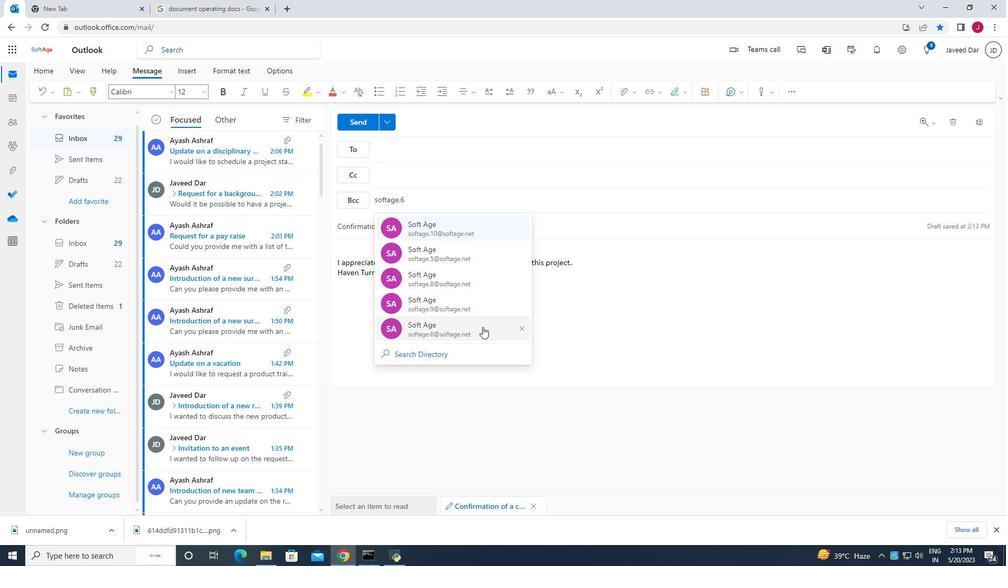 
Action: Mouse pressed left at (483, 327)
Screenshot: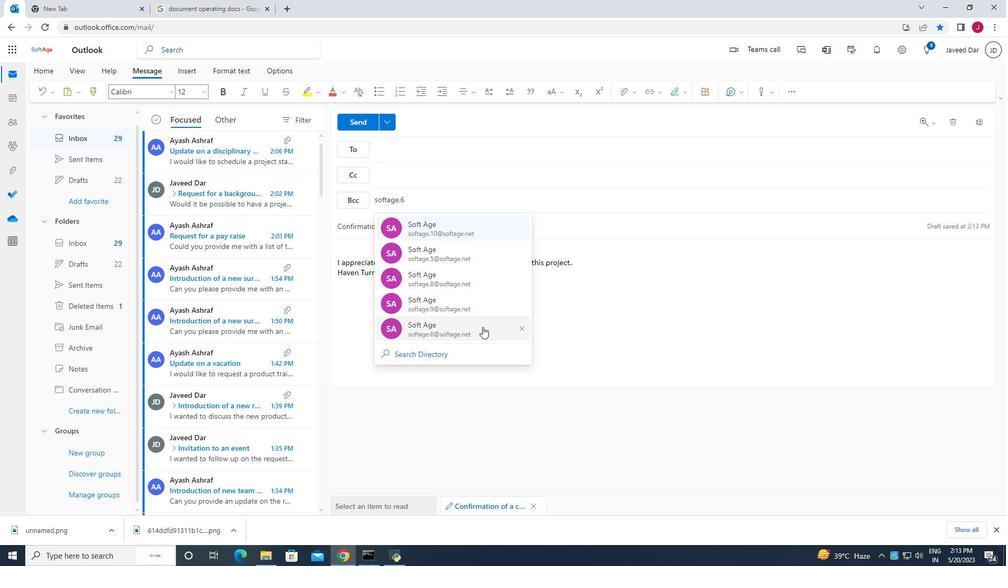 
Action: Mouse moved to (425, 144)
Screenshot: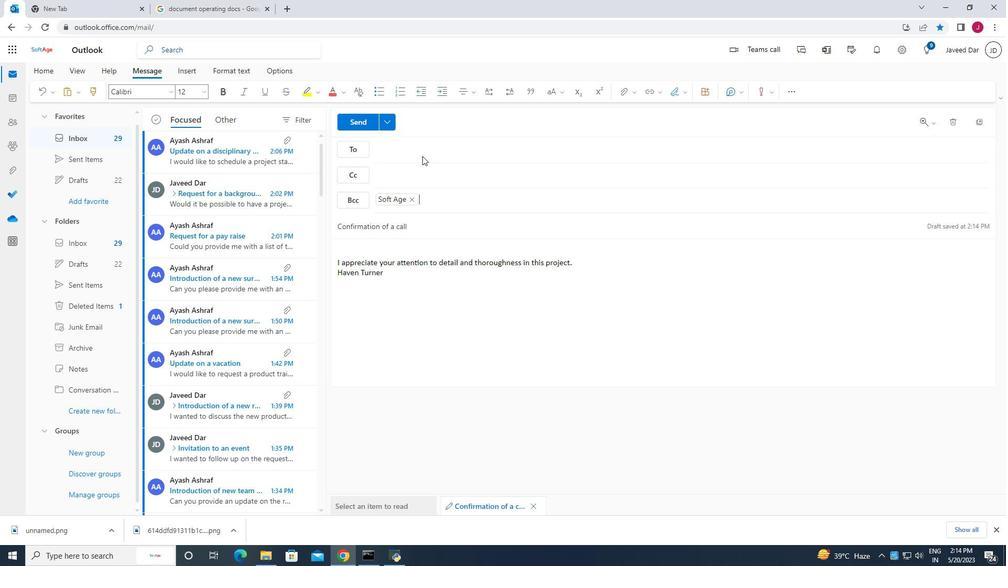 
Action: Mouse pressed left at (425, 144)
Screenshot: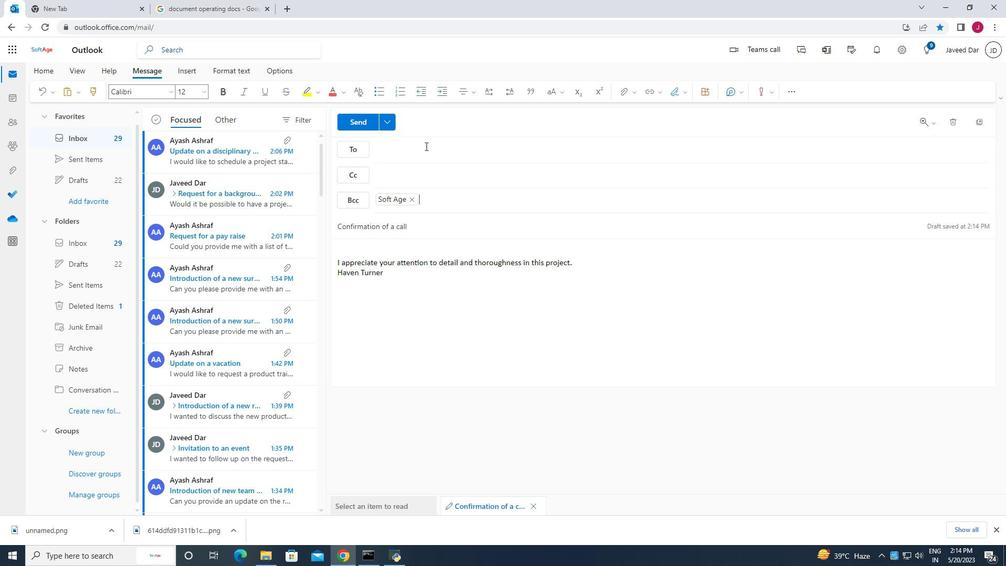
Action: Mouse moved to (425, 146)
Screenshot: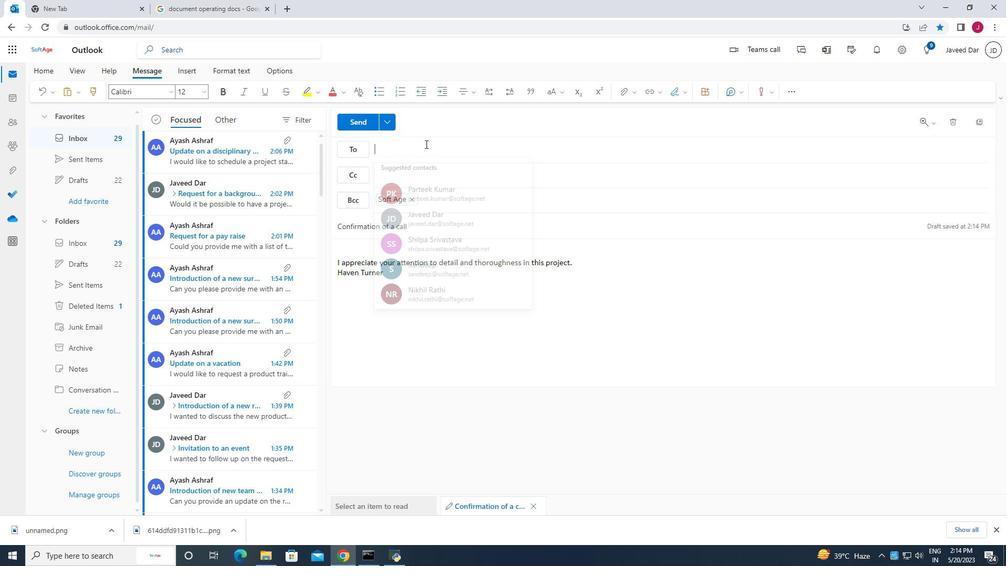 
Action: Key pressed softage.4
Screenshot: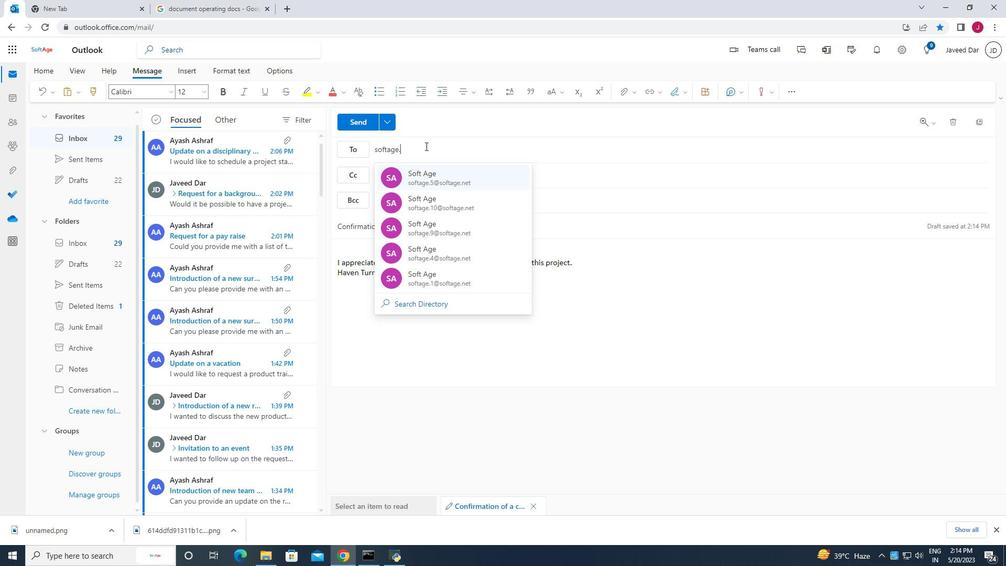 
Action: Mouse moved to (476, 275)
Screenshot: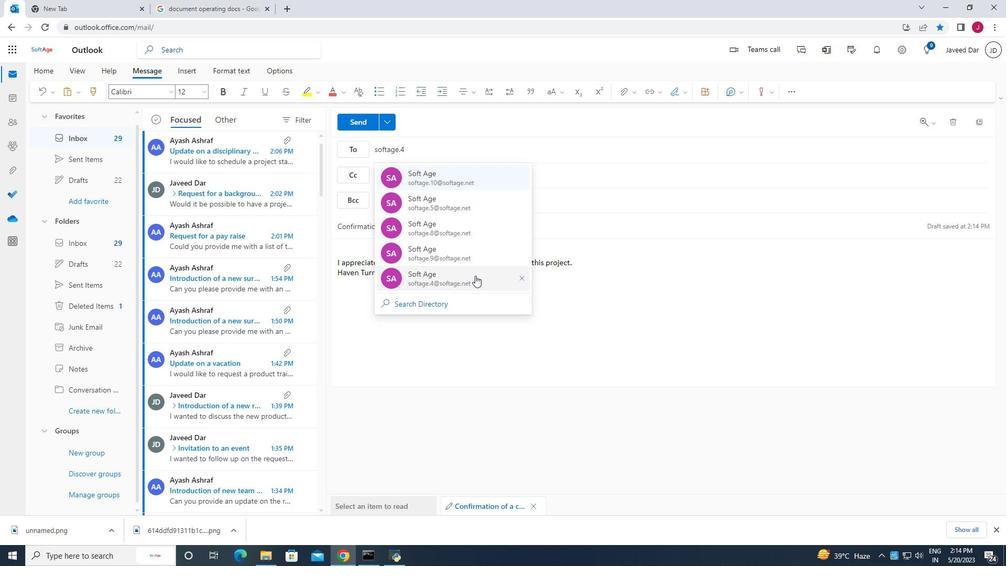 
Action: Mouse pressed left at (476, 275)
Screenshot: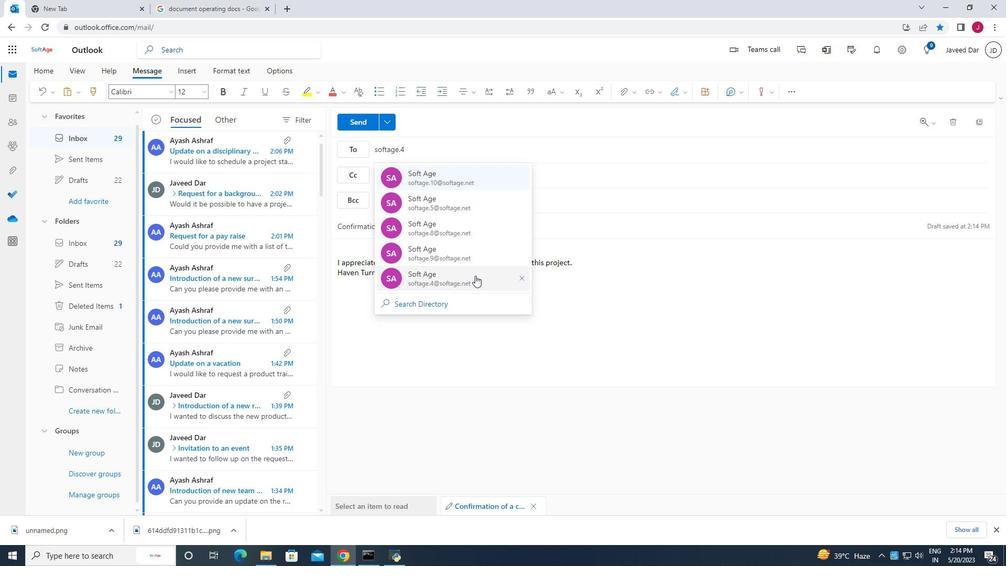 
Action: Mouse moved to (366, 123)
Screenshot: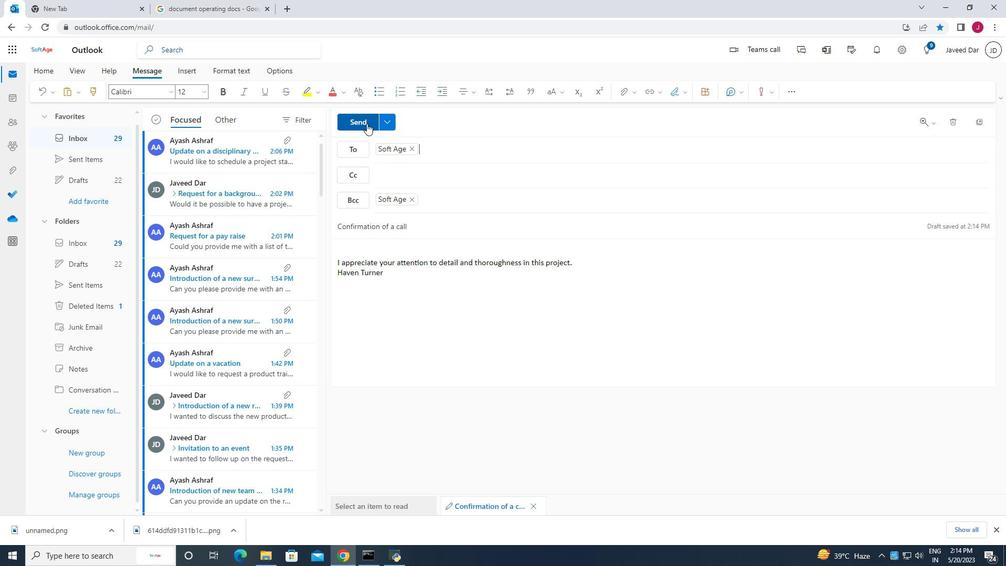 
Action: Mouse pressed left at (366, 123)
Screenshot: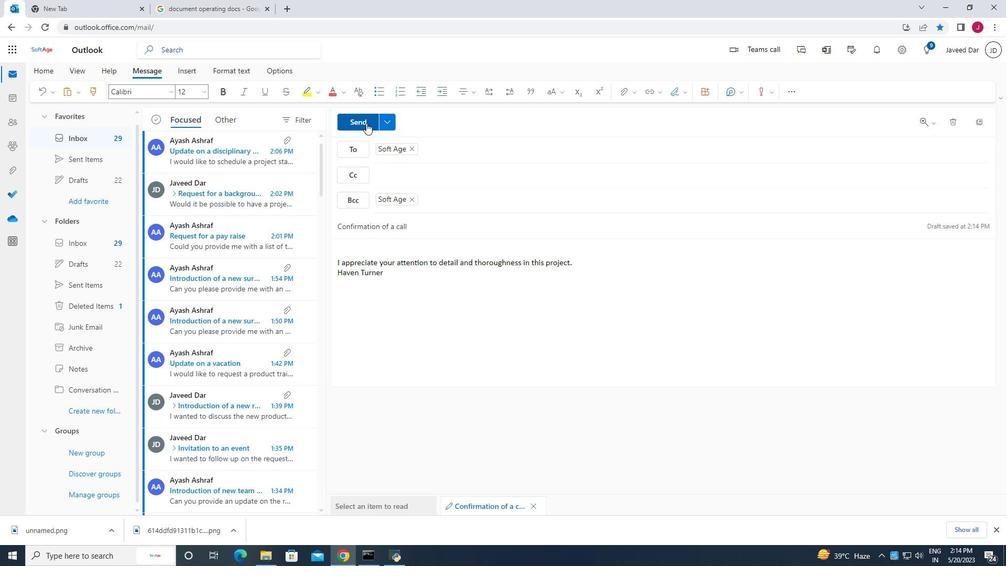 
